 Task: Add Attachment from computer to Card Card0000000125 in Board Board0000000032 in Workspace WS0000000011 in Trello. Add Cover Purple to Card Card0000000125 in Board Board0000000032 in Workspace WS0000000011 in Trello. Add "Move Card To …" Button titled Button0000000125 to "top" of the list "To Do" to Card Card0000000125 in Board Board0000000032 in Workspace WS0000000011 in Trello. Add Description DS0000000125 to Card Card0000000125 in Board Board0000000032 in Workspace WS0000000011 in Trello. Add Comment CM0000000125 to Card Card0000000125 in Board Board0000000032 in Workspace WS0000000011 in Trello
Action: Mouse moved to (344, 255)
Screenshot: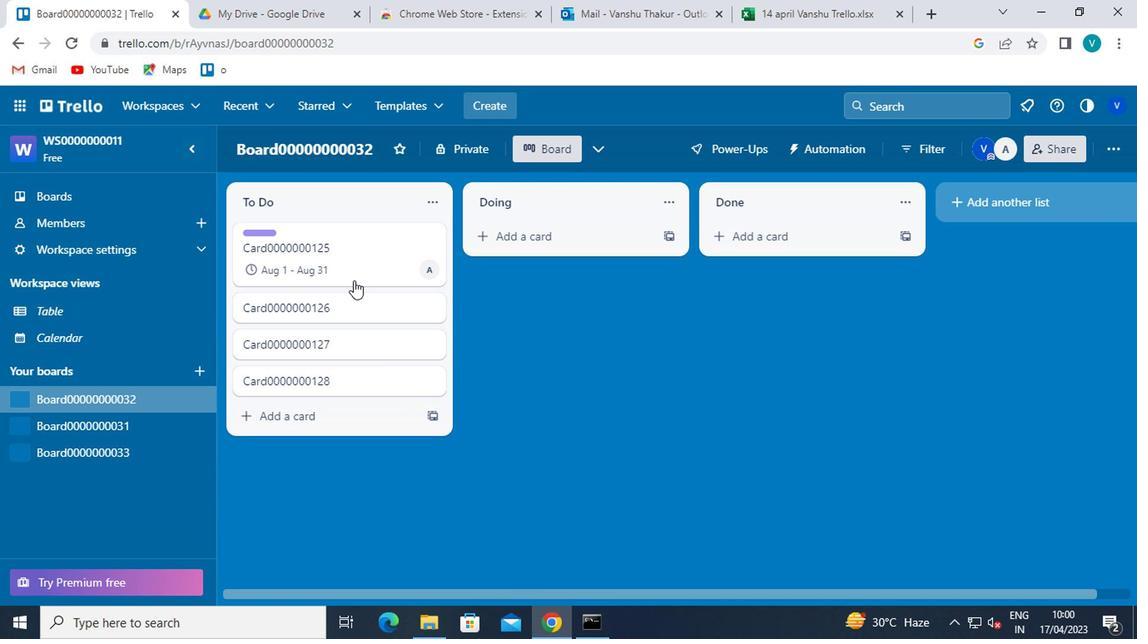 
Action: Mouse pressed left at (344, 255)
Screenshot: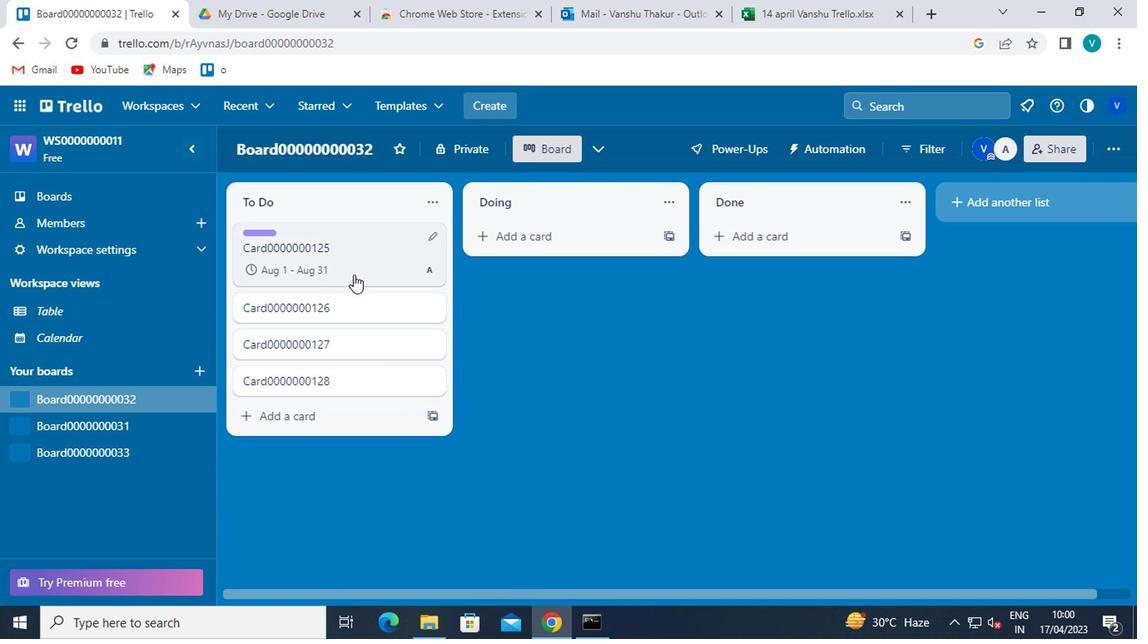 
Action: Mouse moved to (760, 424)
Screenshot: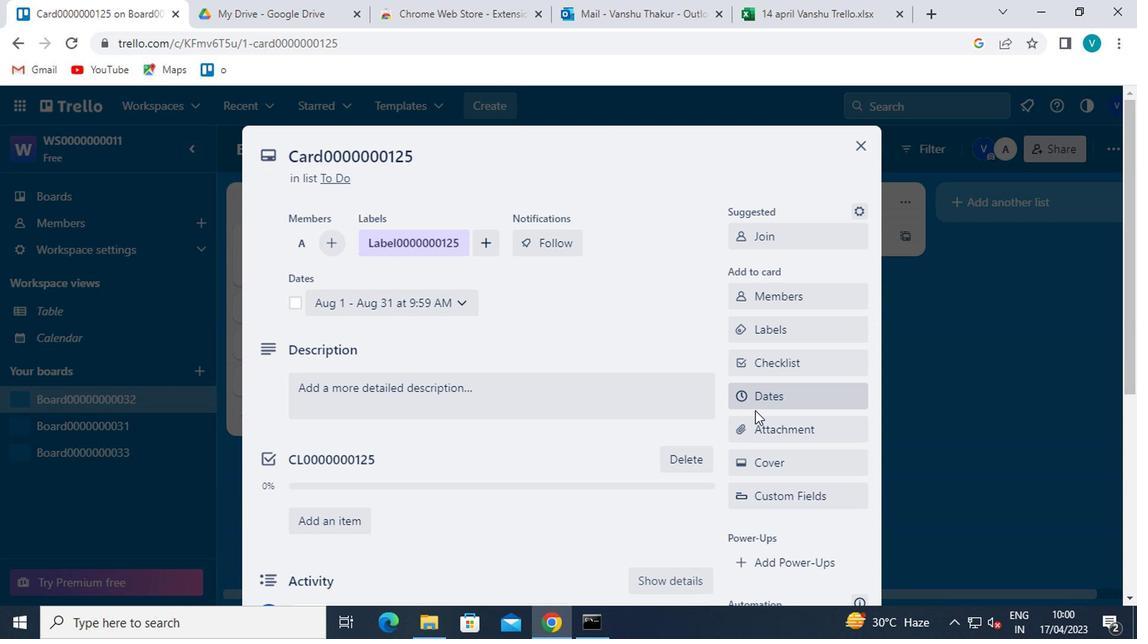 
Action: Mouse pressed left at (760, 424)
Screenshot: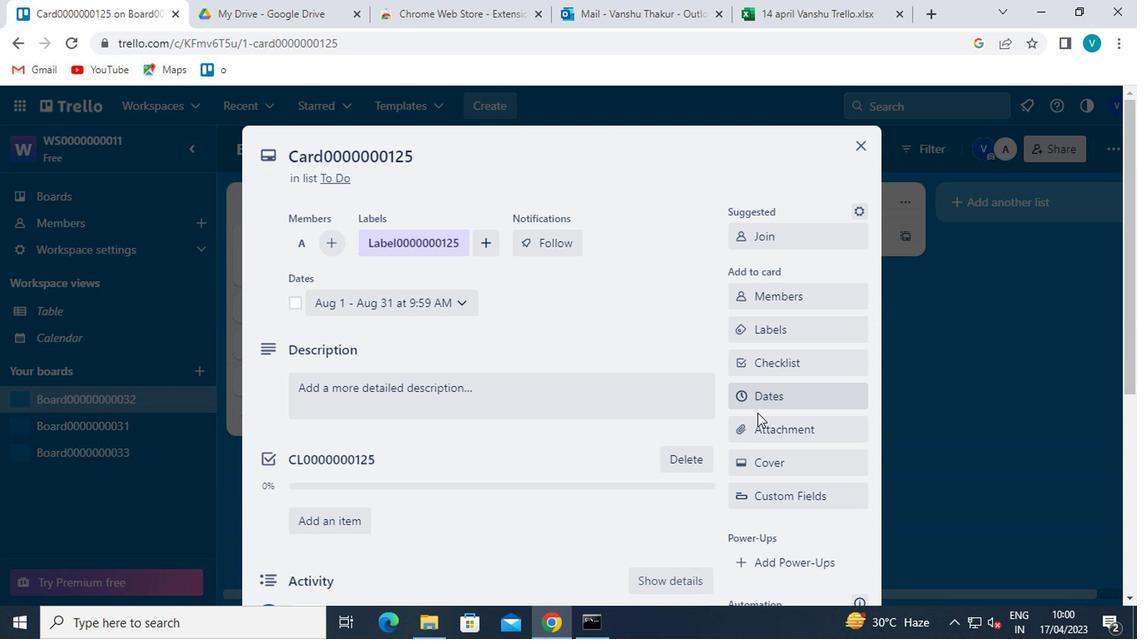 
Action: Mouse moved to (785, 177)
Screenshot: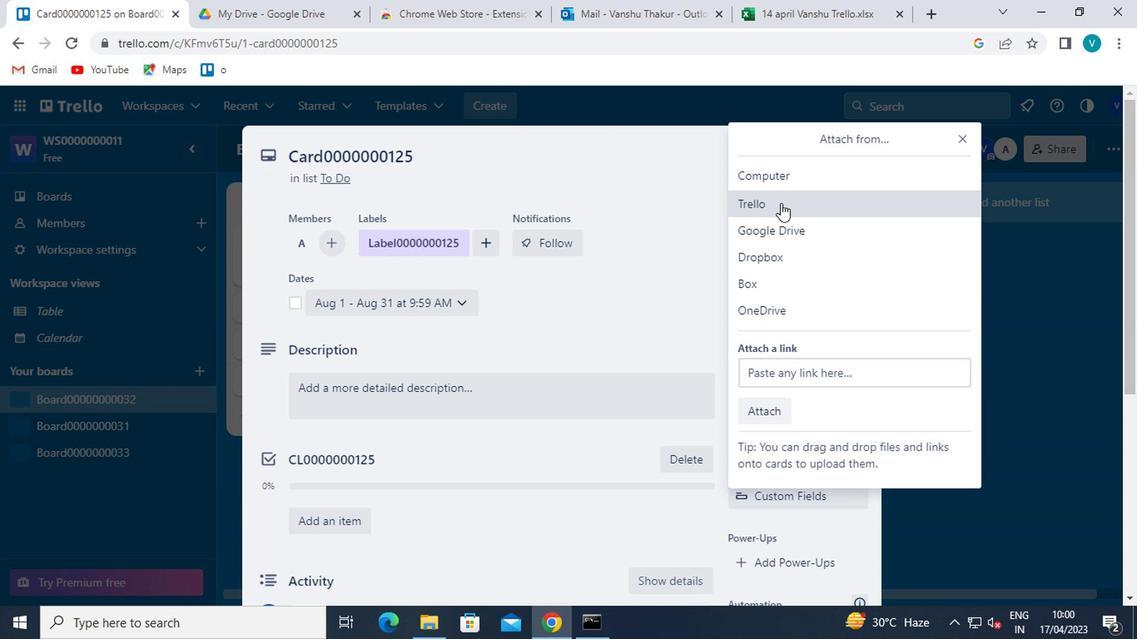 
Action: Mouse pressed left at (785, 177)
Screenshot: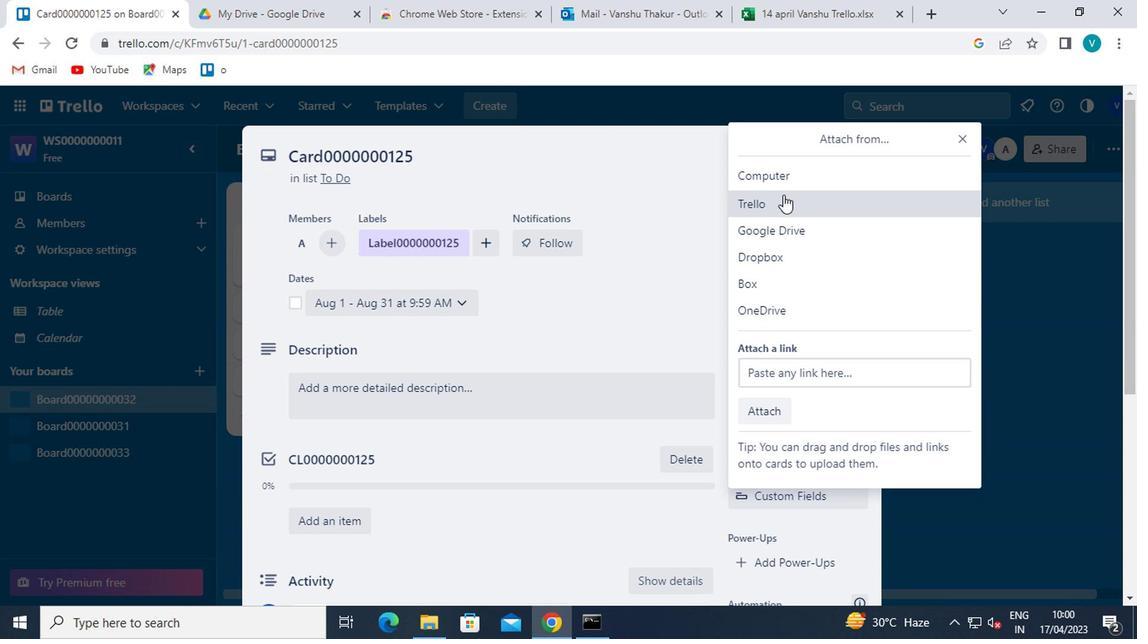 
Action: Mouse moved to (296, 196)
Screenshot: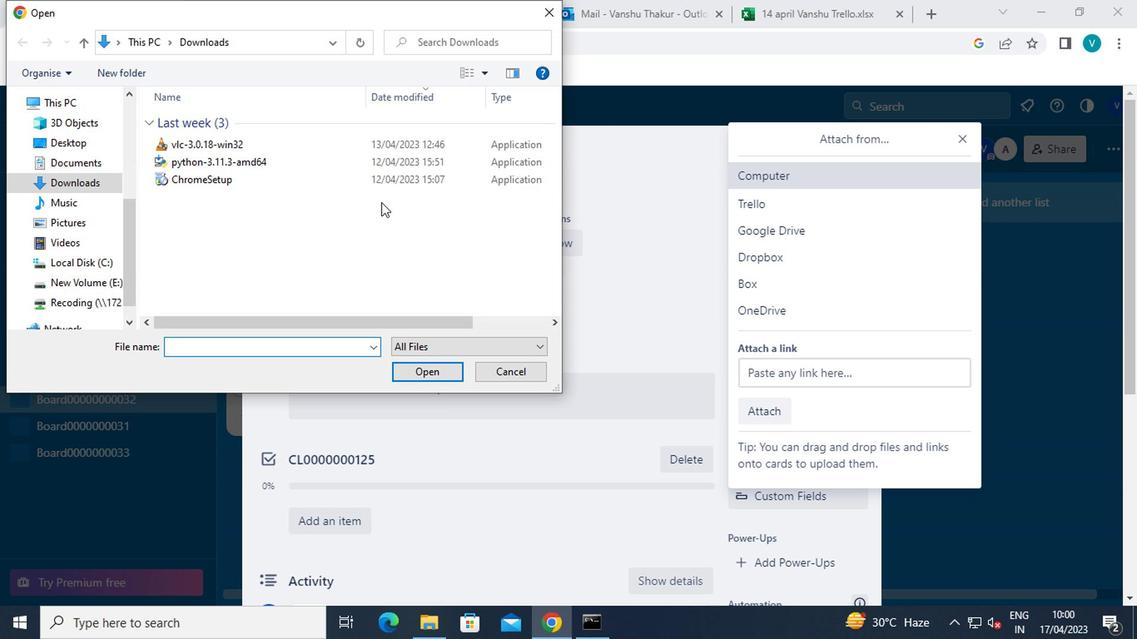 
Action: Mouse pressed left at (296, 196)
Screenshot: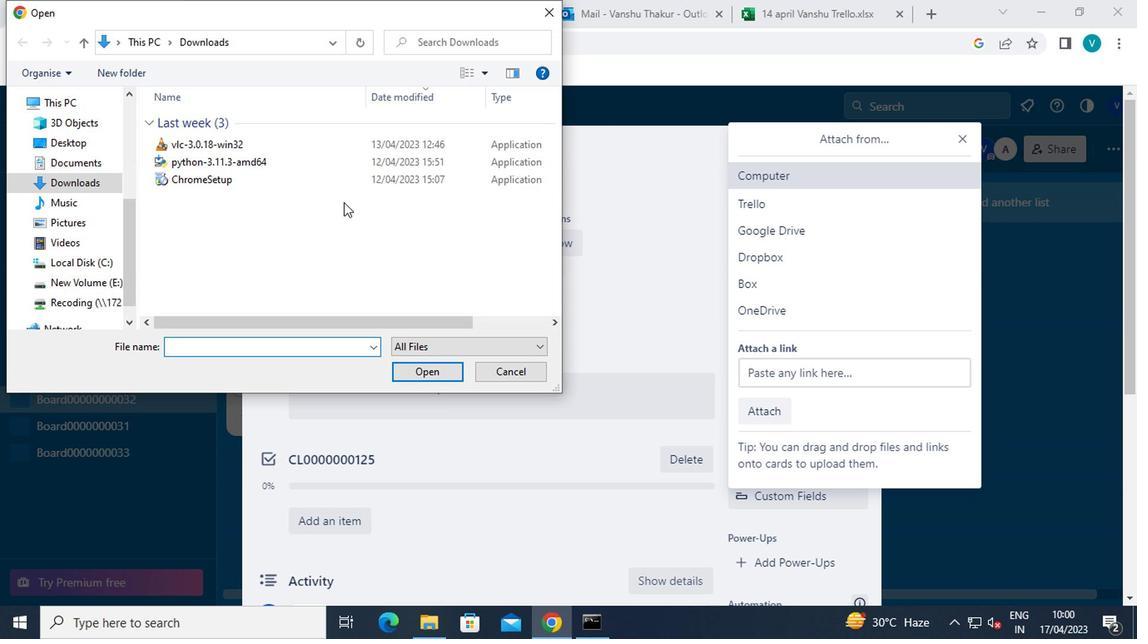
Action: Mouse moved to (295, 189)
Screenshot: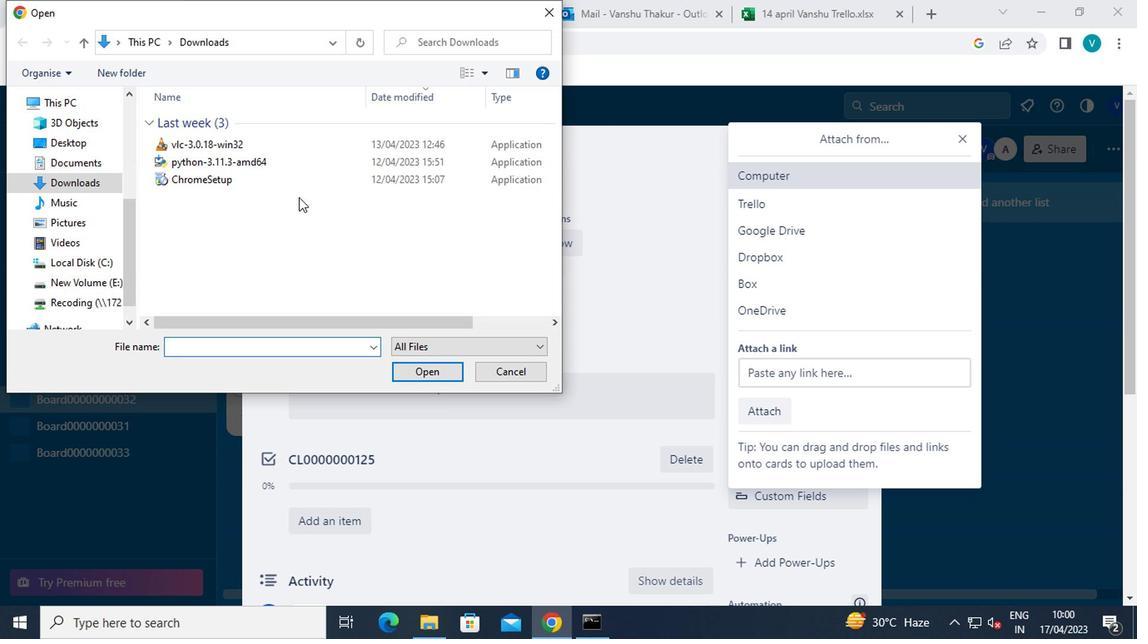 
Action: Mouse pressed left at (295, 189)
Screenshot: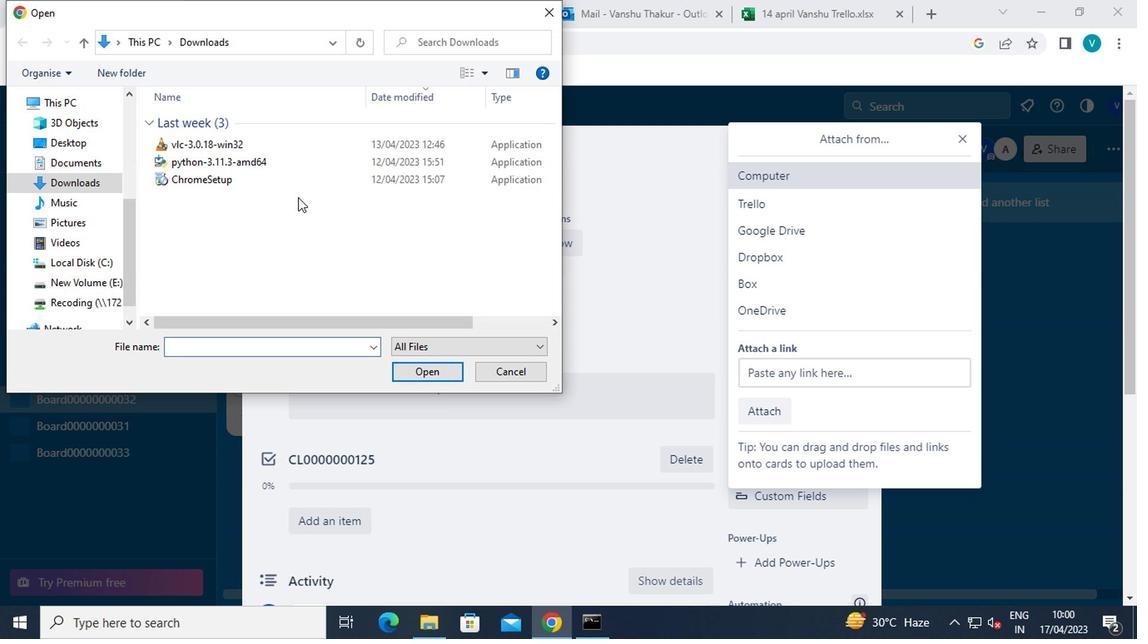 
Action: Mouse moved to (297, 184)
Screenshot: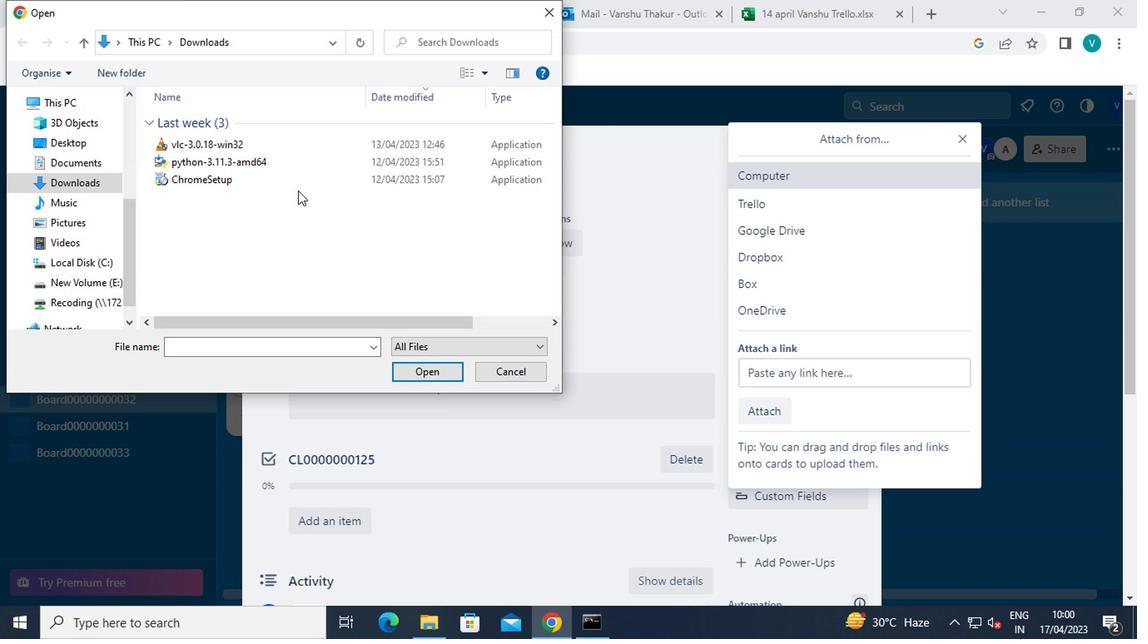 
Action: Mouse pressed left at (297, 184)
Screenshot: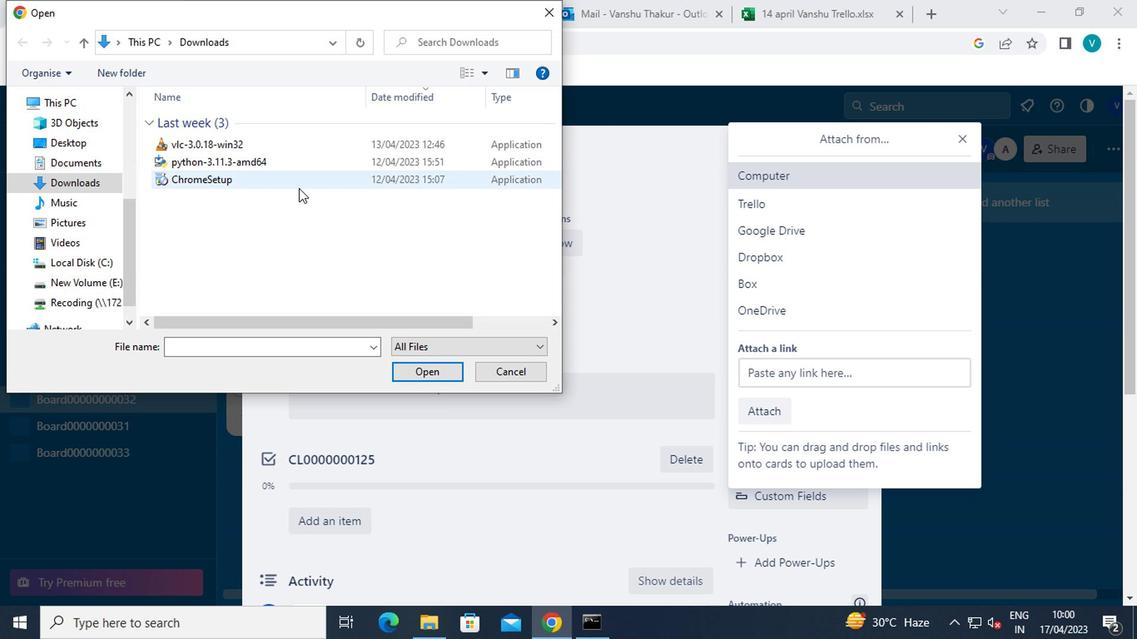 
Action: Mouse moved to (396, 372)
Screenshot: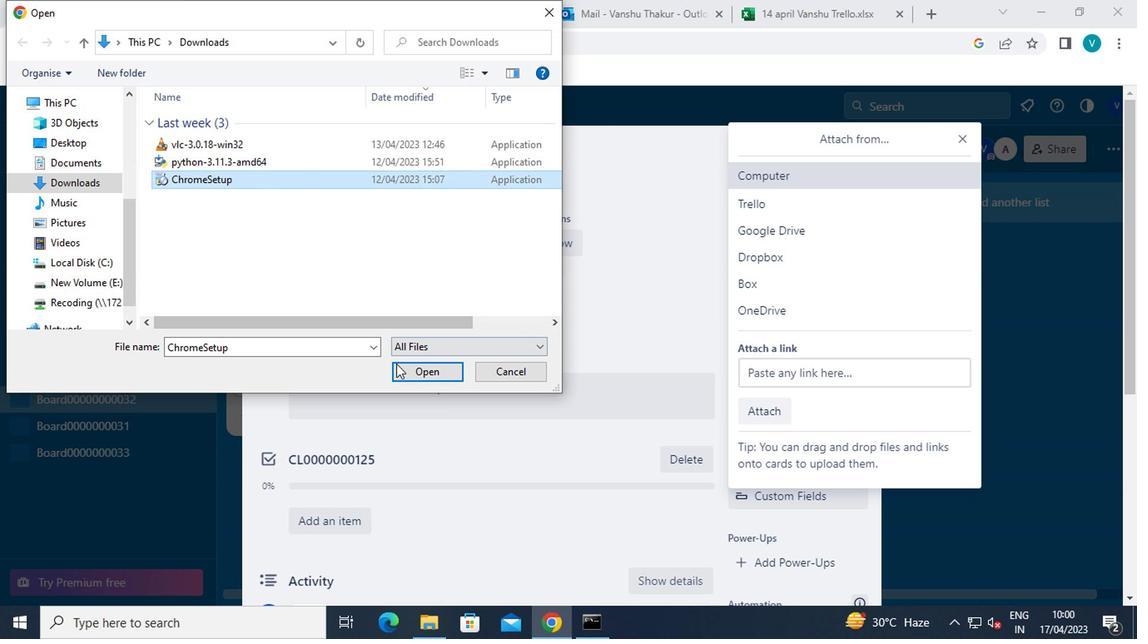 
Action: Mouse pressed left at (396, 372)
Screenshot: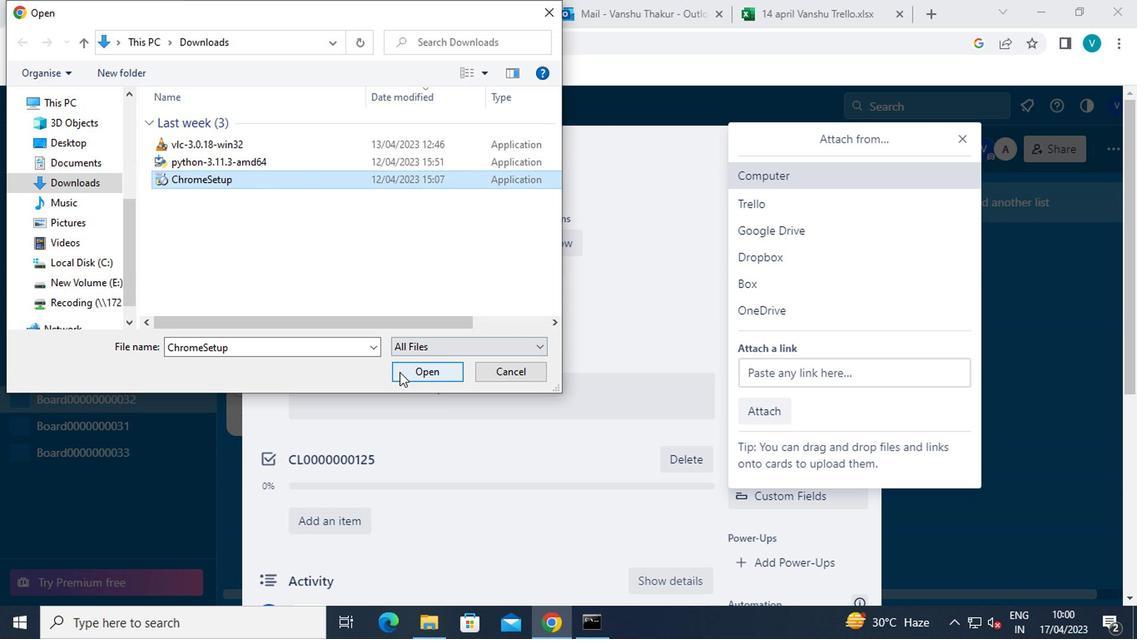 
Action: Mouse moved to (756, 458)
Screenshot: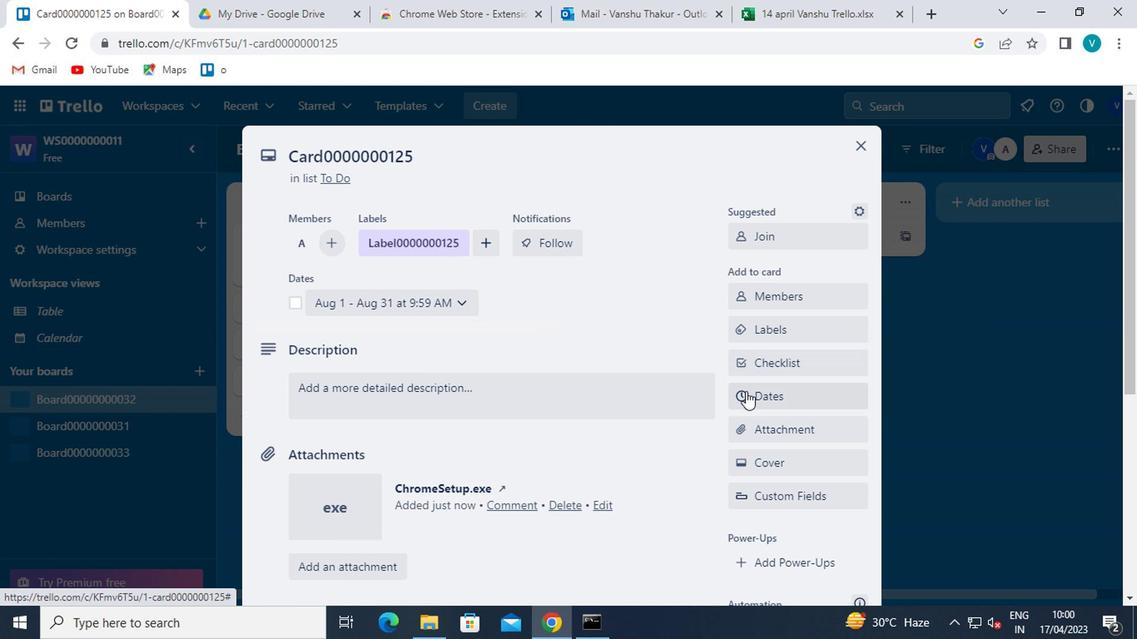 
Action: Mouse pressed left at (756, 458)
Screenshot: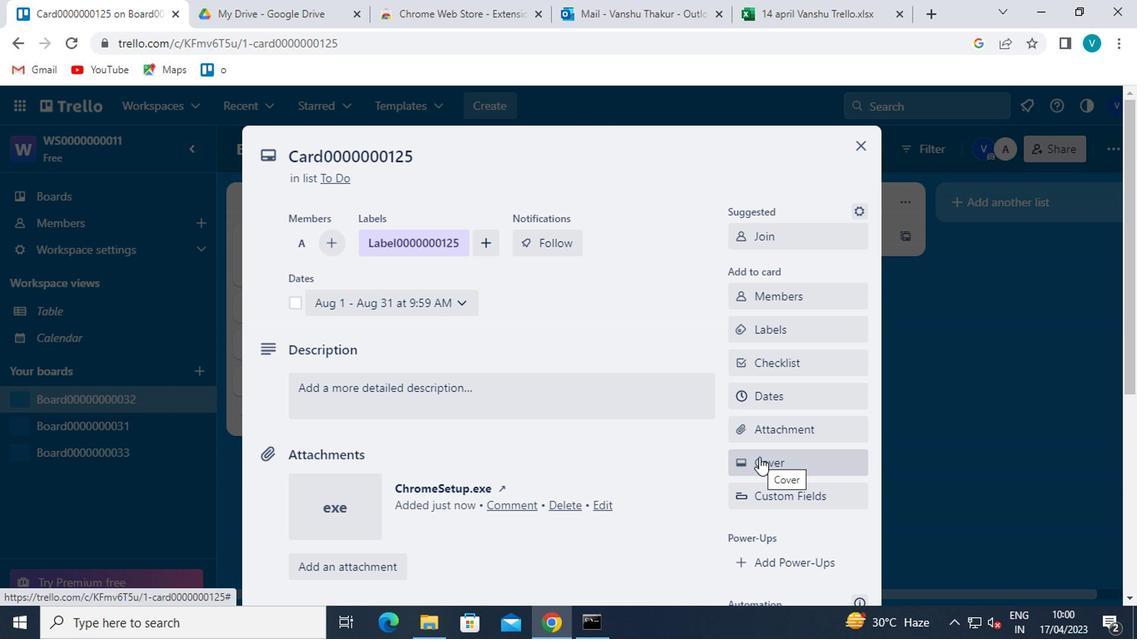 
Action: Mouse moved to (943, 293)
Screenshot: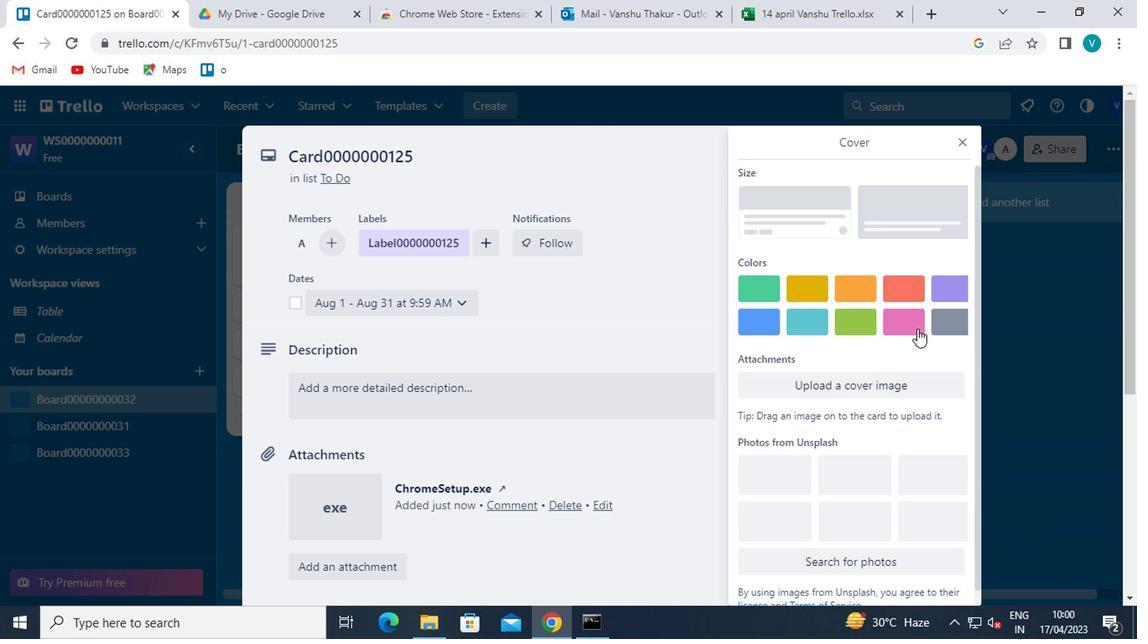 
Action: Mouse pressed left at (943, 293)
Screenshot: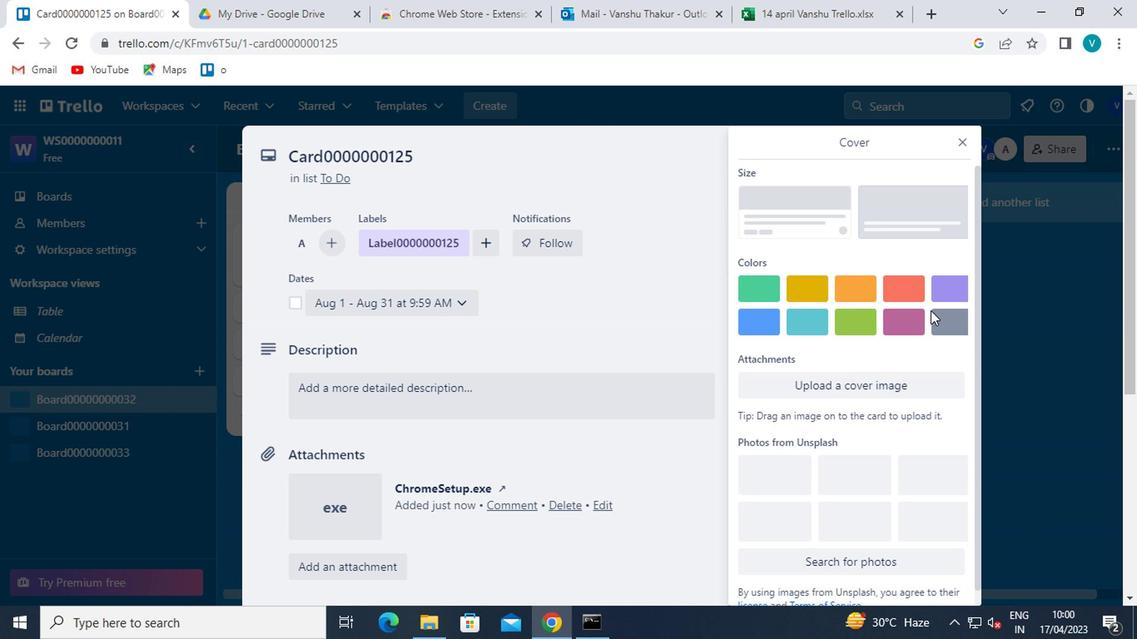 
Action: Mouse moved to (964, 141)
Screenshot: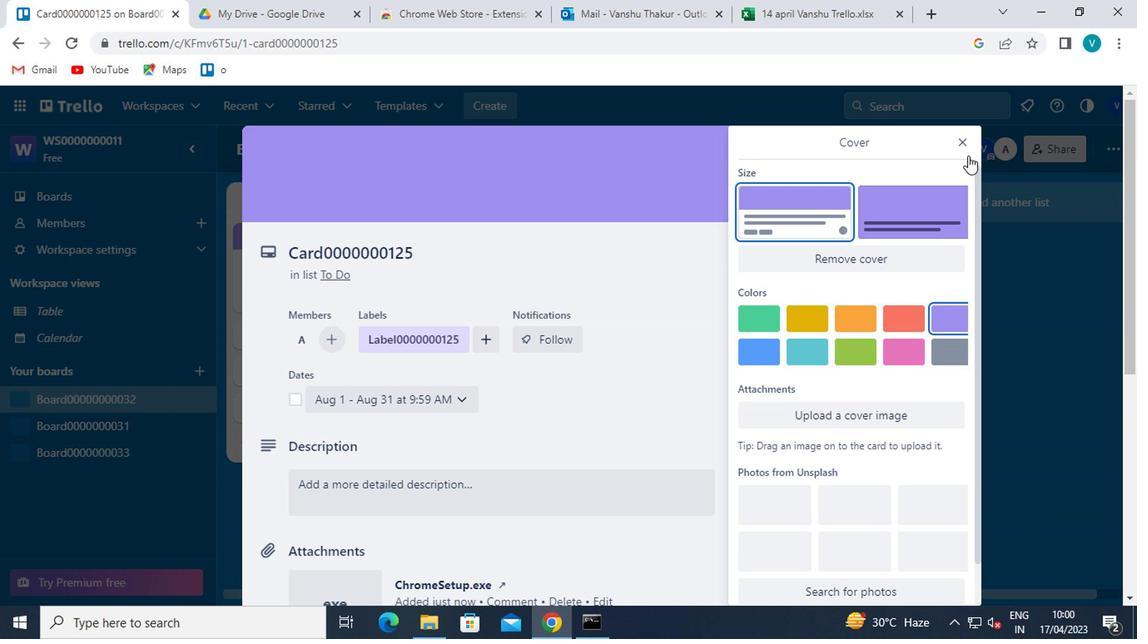 
Action: Mouse pressed left at (964, 141)
Screenshot: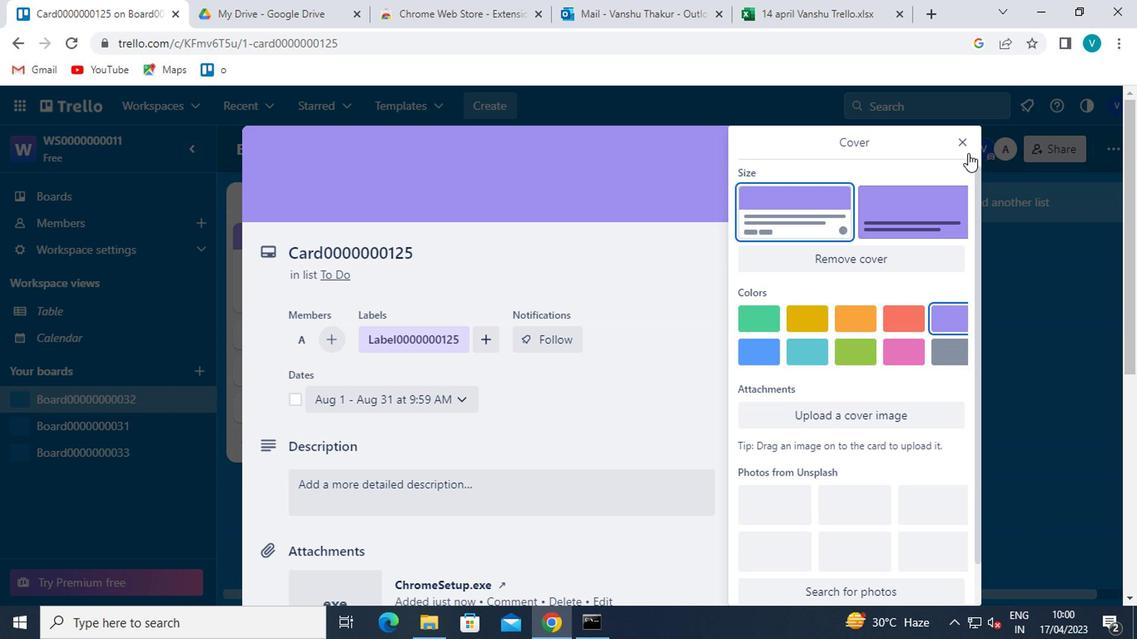 
Action: Mouse moved to (793, 508)
Screenshot: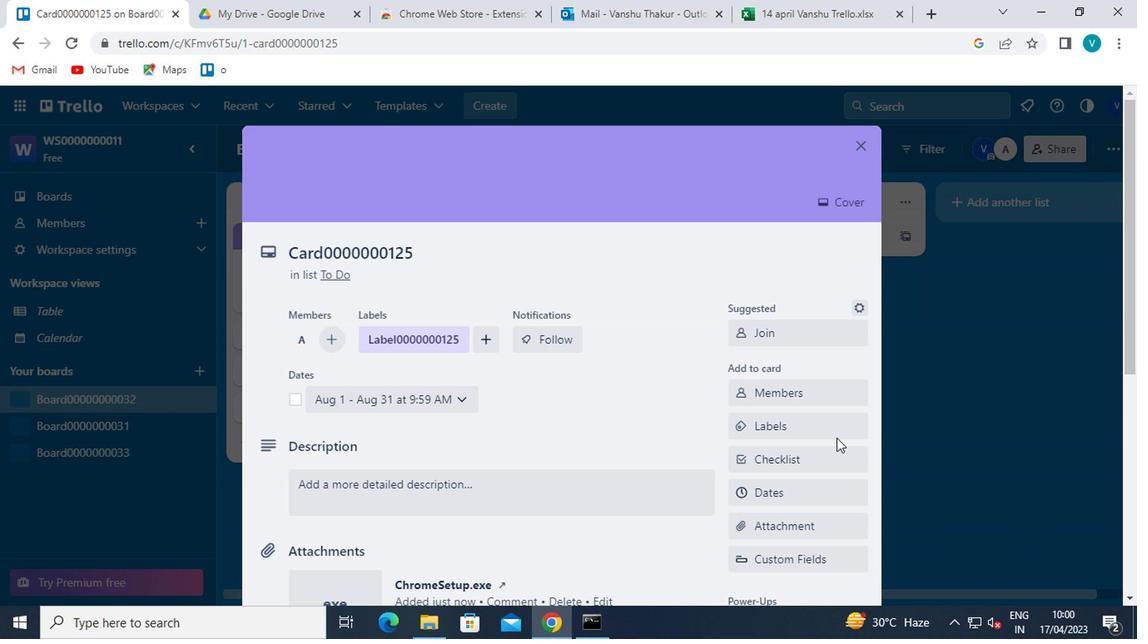 
Action: Mouse scrolled (793, 507) with delta (0, -1)
Screenshot: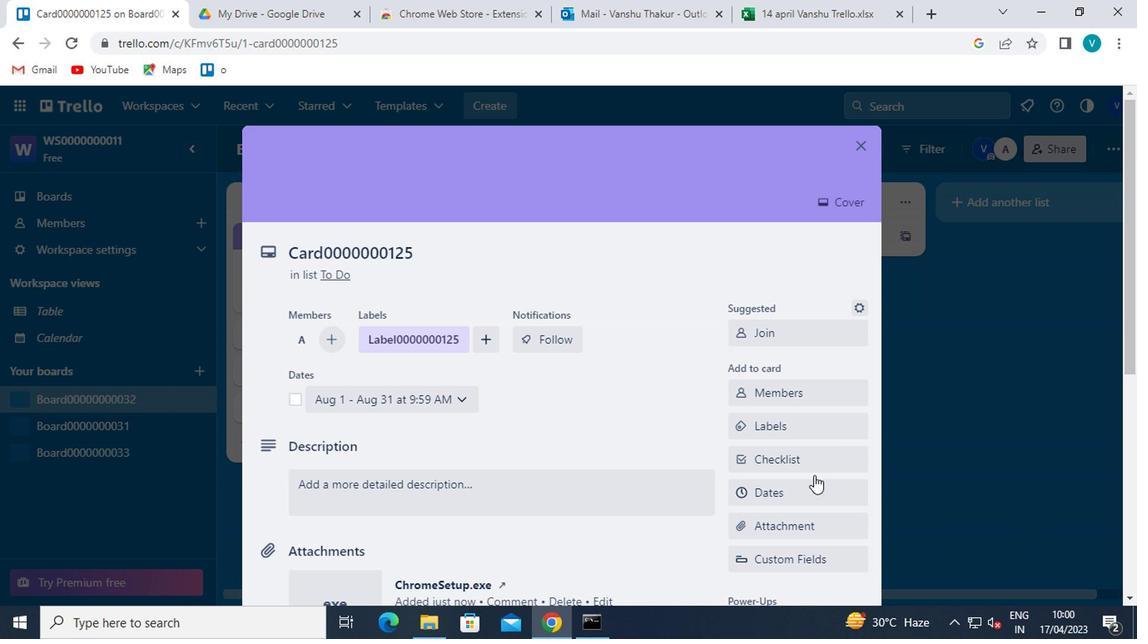 
Action: Mouse scrolled (793, 507) with delta (0, -1)
Screenshot: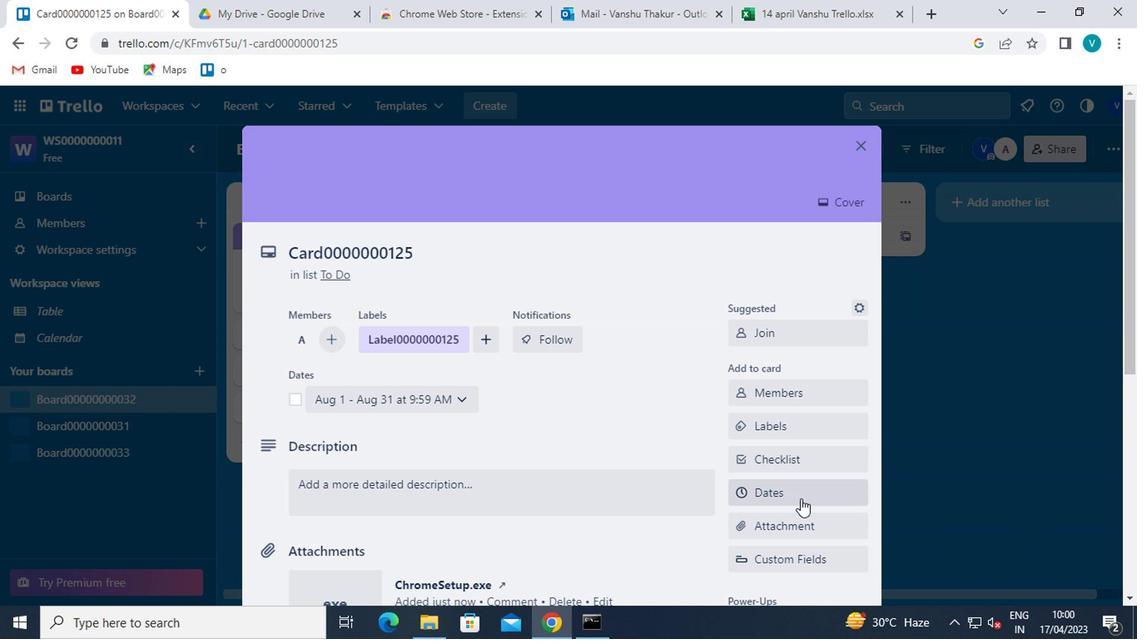 
Action: Mouse scrolled (793, 507) with delta (0, -1)
Screenshot: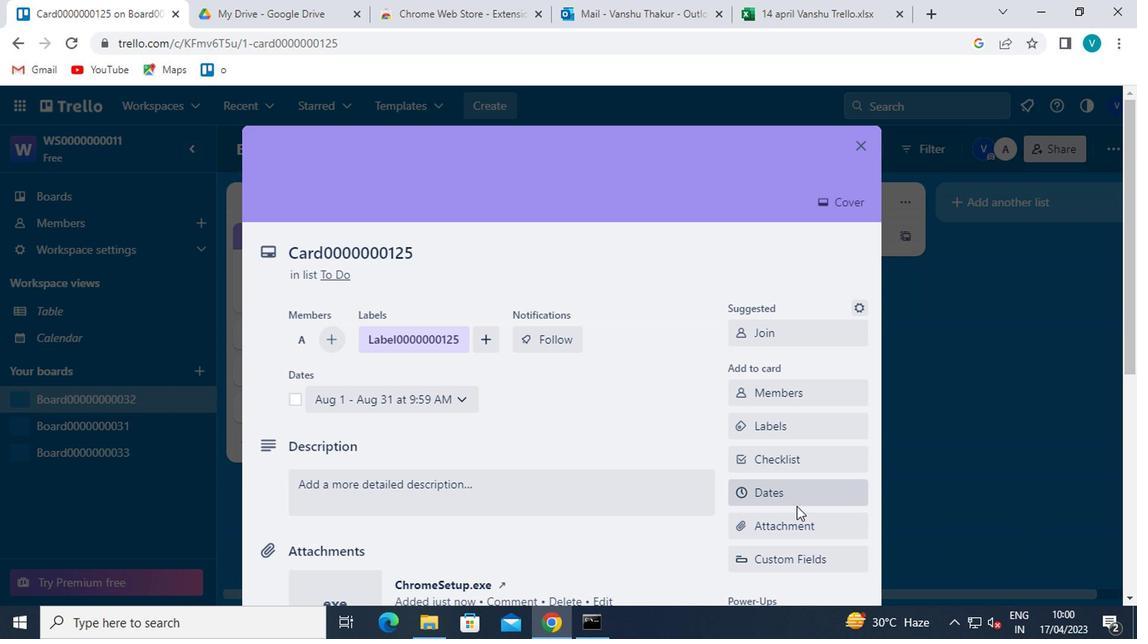 
Action: Mouse moved to (791, 453)
Screenshot: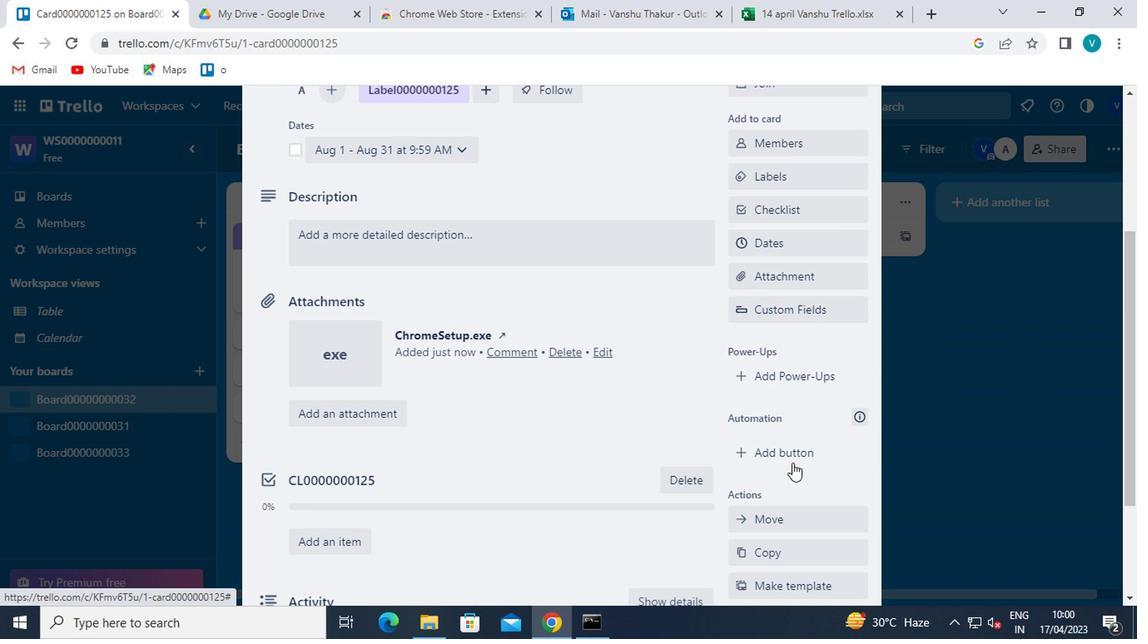 
Action: Mouse pressed left at (791, 453)
Screenshot: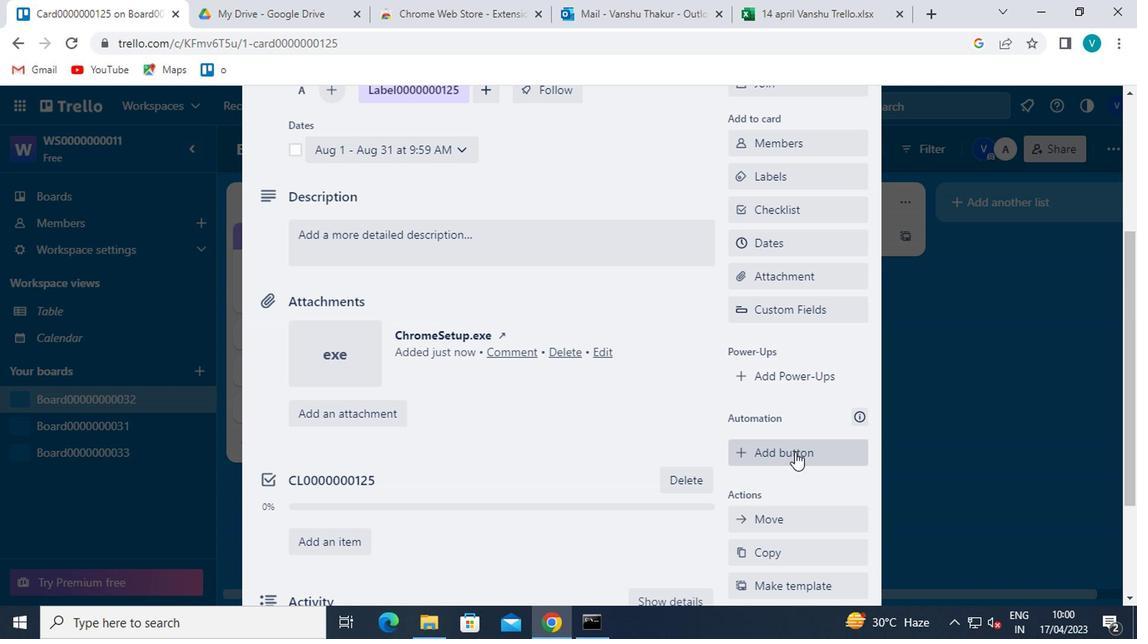 
Action: Mouse moved to (820, 211)
Screenshot: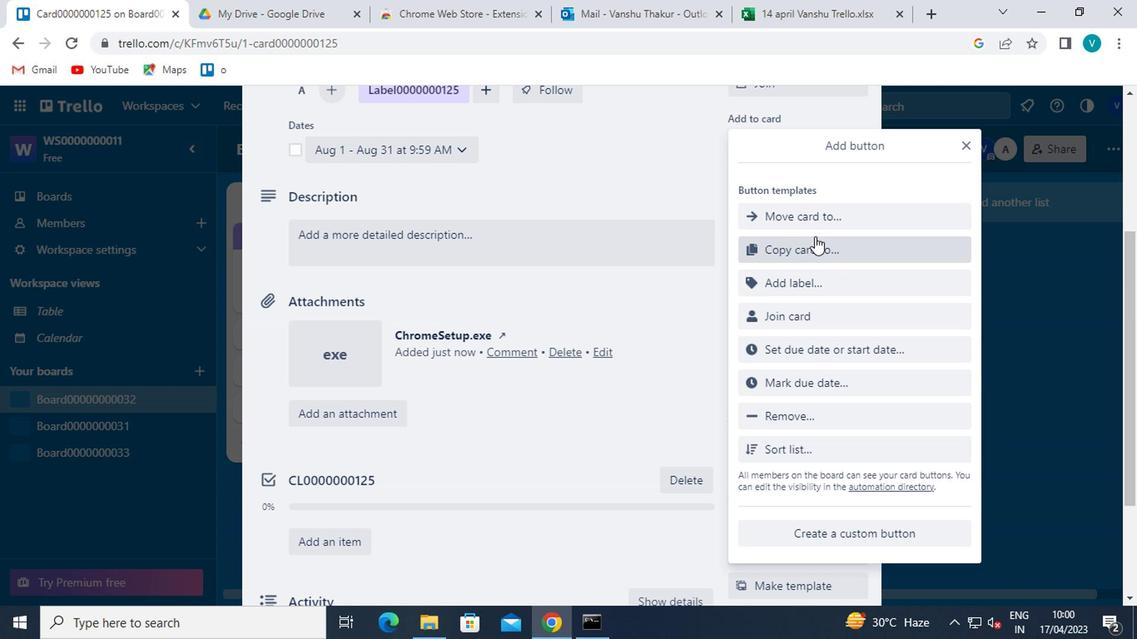 
Action: Mouse pressed left at (820, 211)
Screenshot: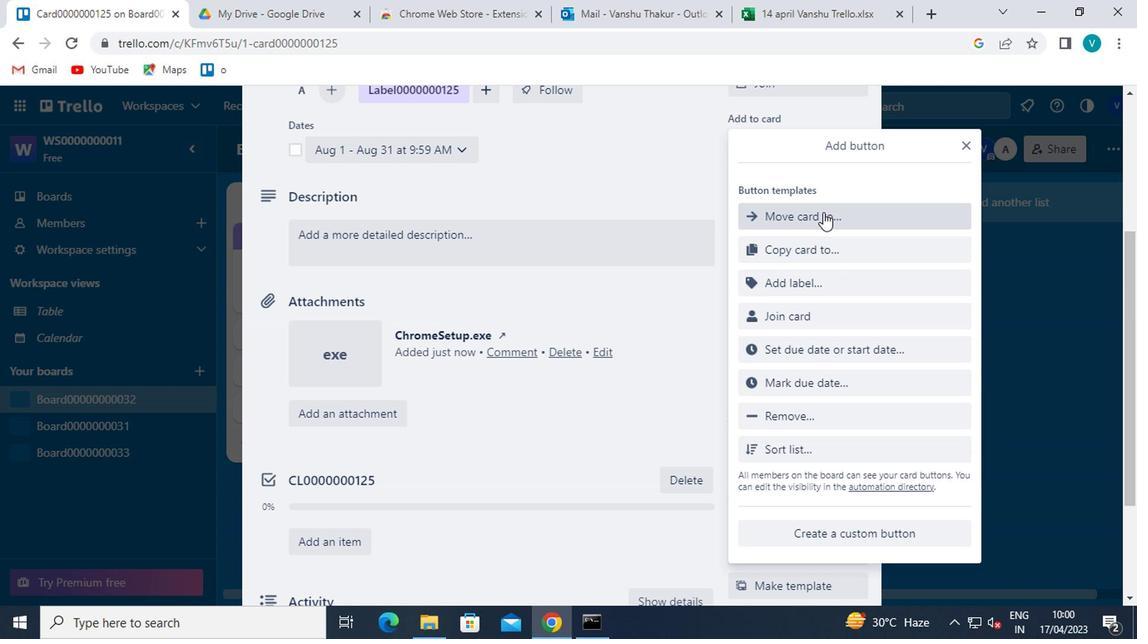 
Action: Mouse pressed left at (820, 211)
Screenshot: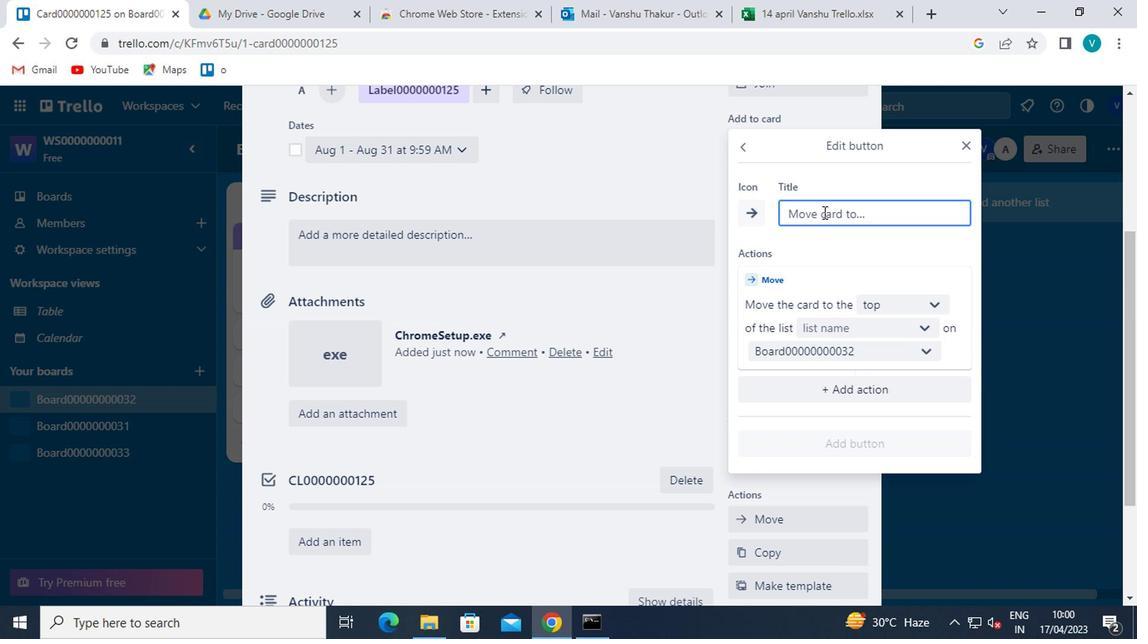 
Action: Key pressed <Key.shift>BUTTON0000000125
Screenshot: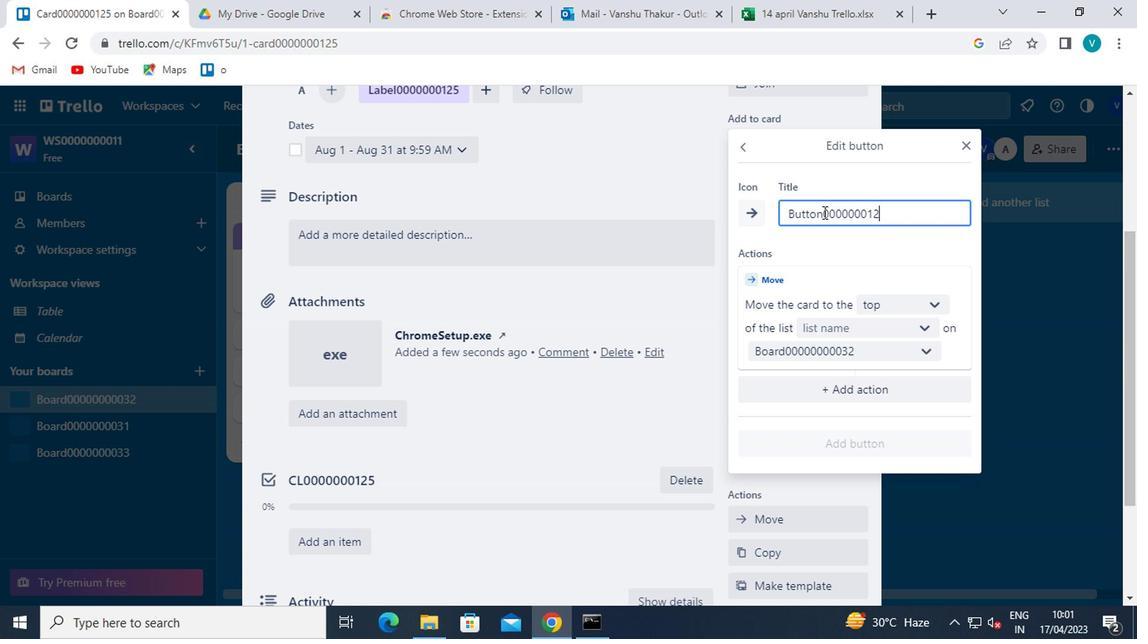 
Action: Mouse moved to (886, 301)
Screenshot: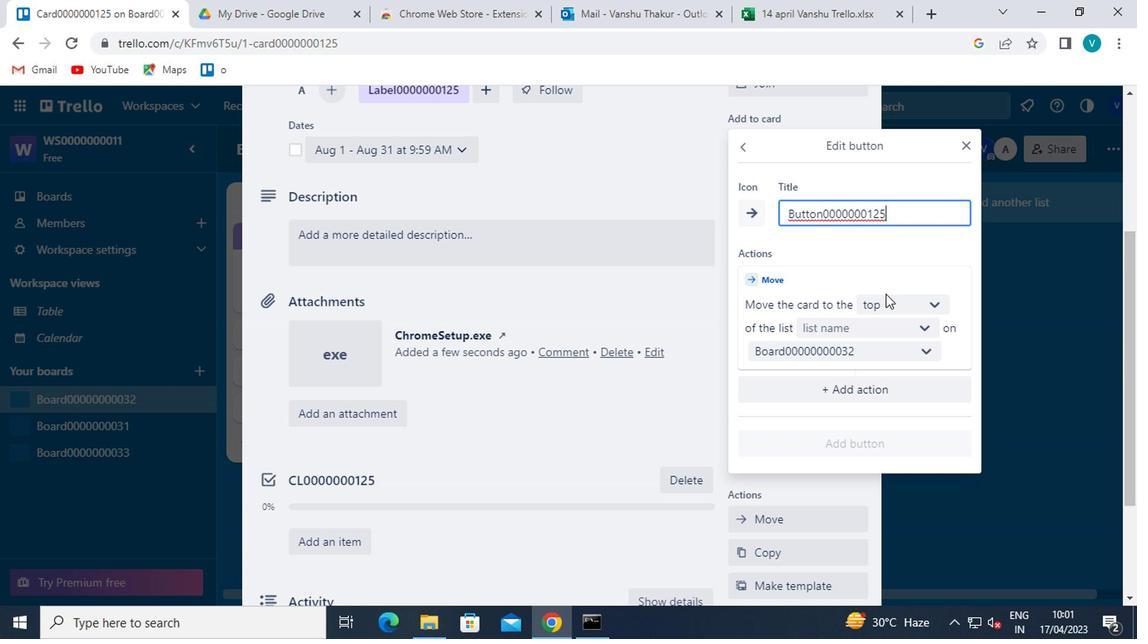 
Action: Mouse pressed left at (886, 301)
Screenshot: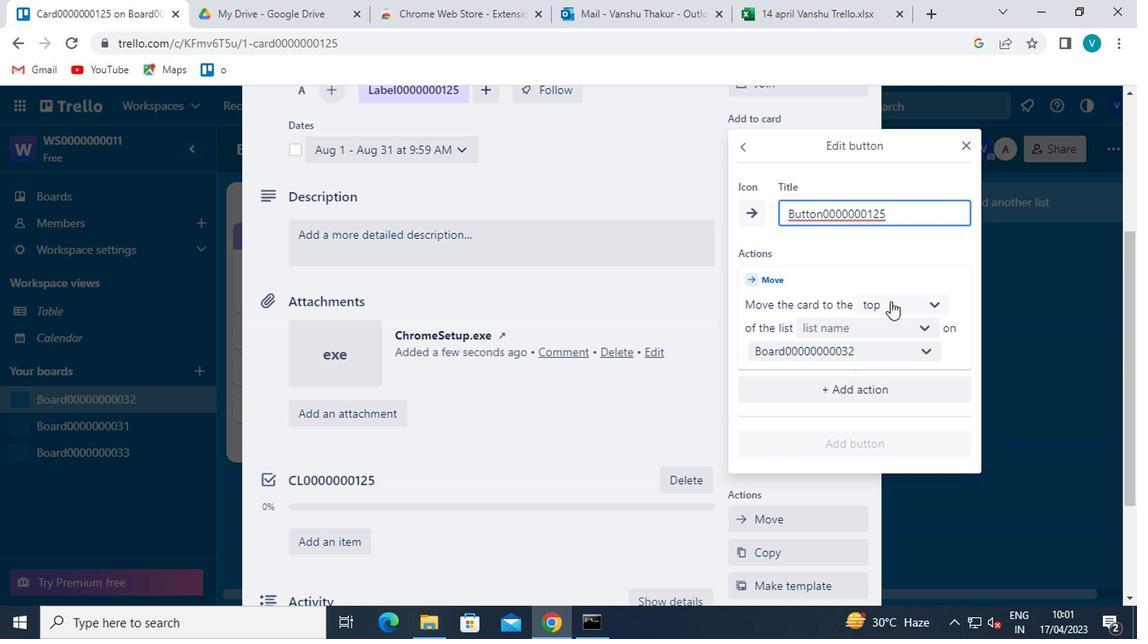 
Action: Mouse moved to (884, 331)
Screenshot: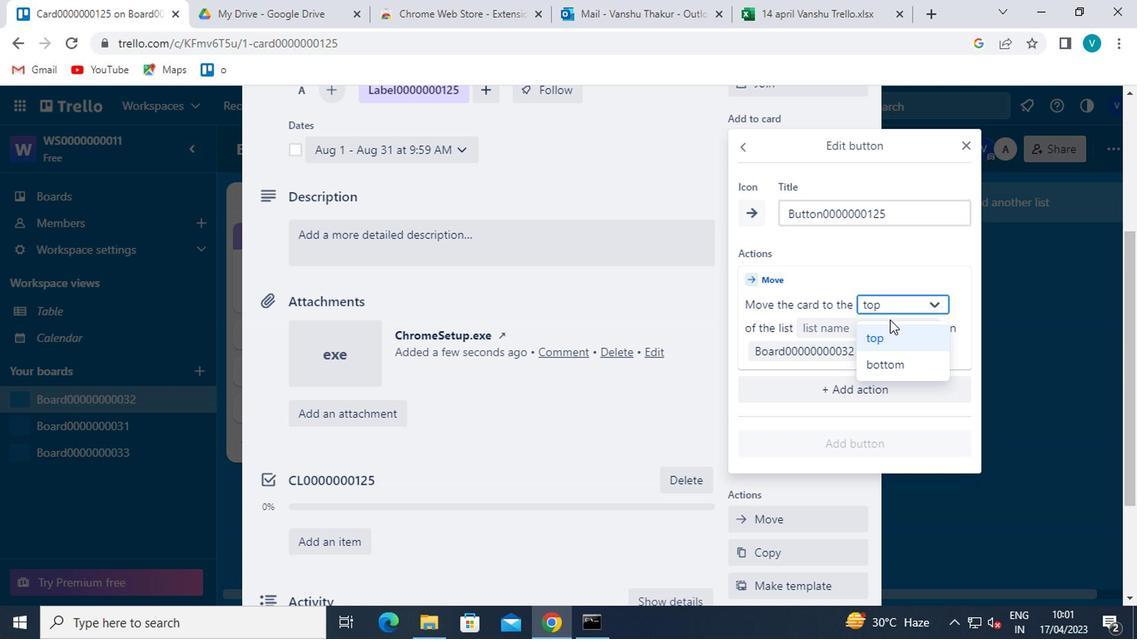 
Action: Mouse pressed left at (884, 331)
Screenshot: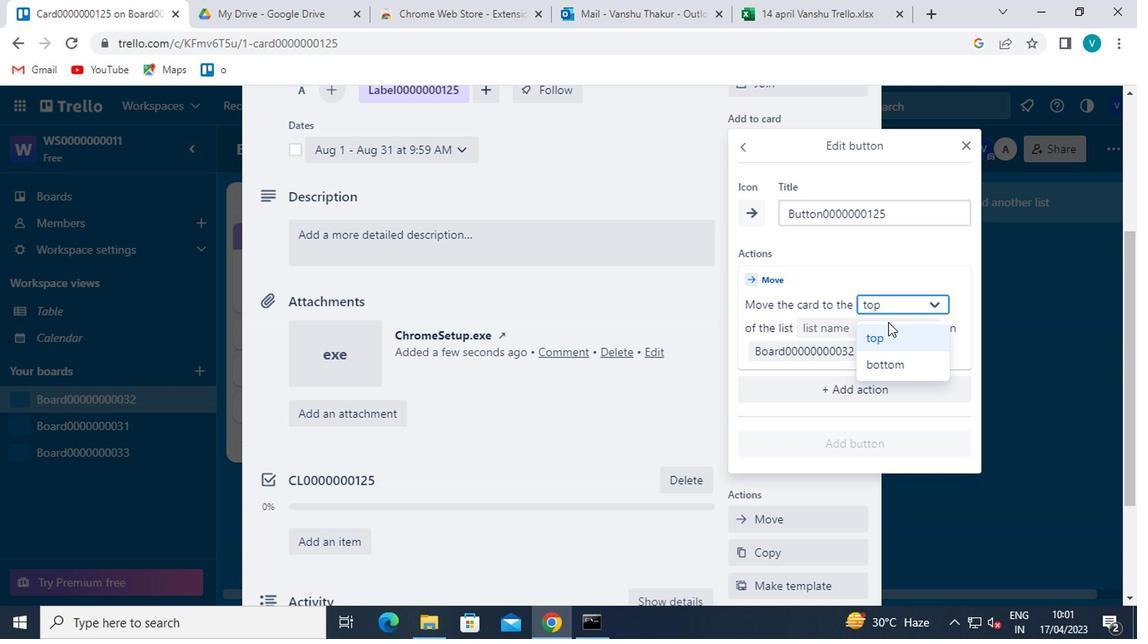 
Action: Mouse moved to (886, 330)
Screenshot: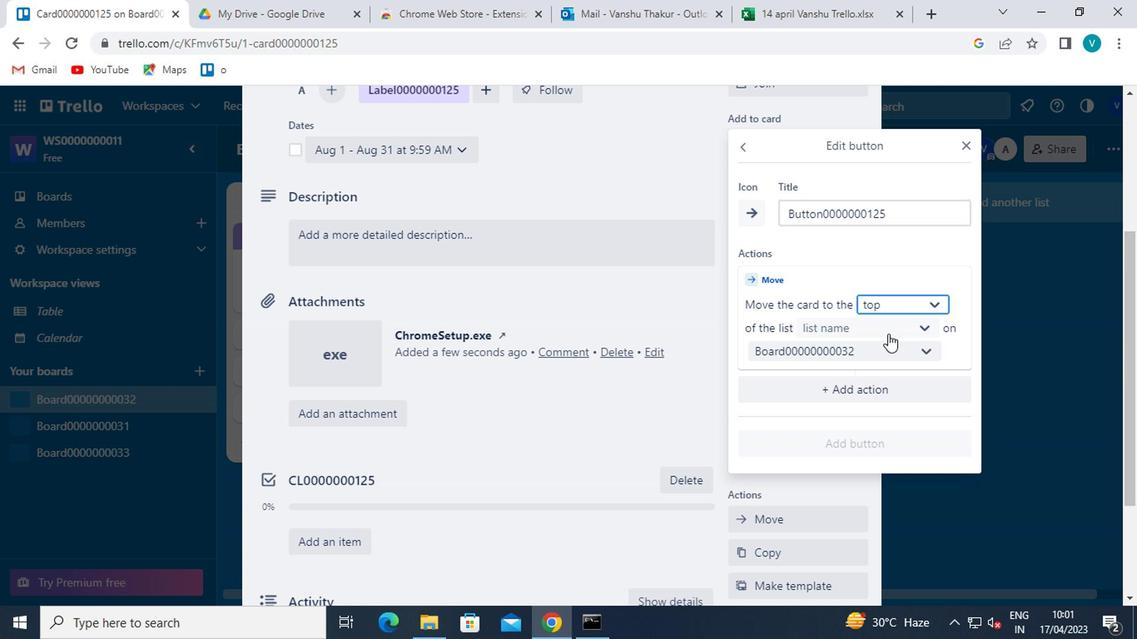 
Action: Mouse pressed left at (886, 330)
Screenshot: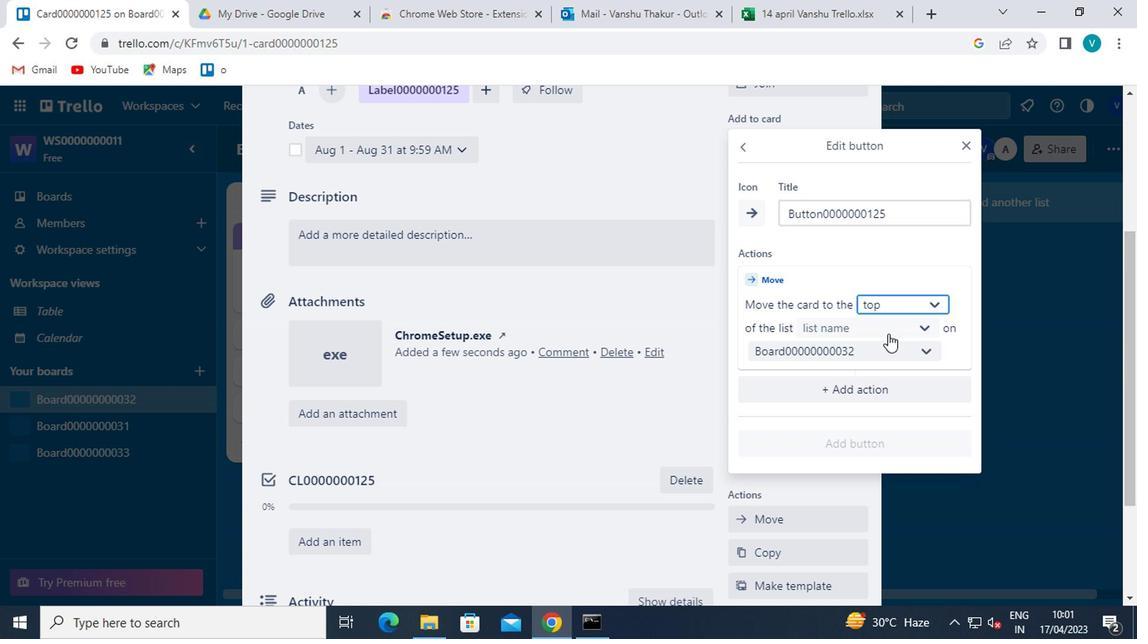 
Action: Mouse moved to (878, 360)
Screenshot: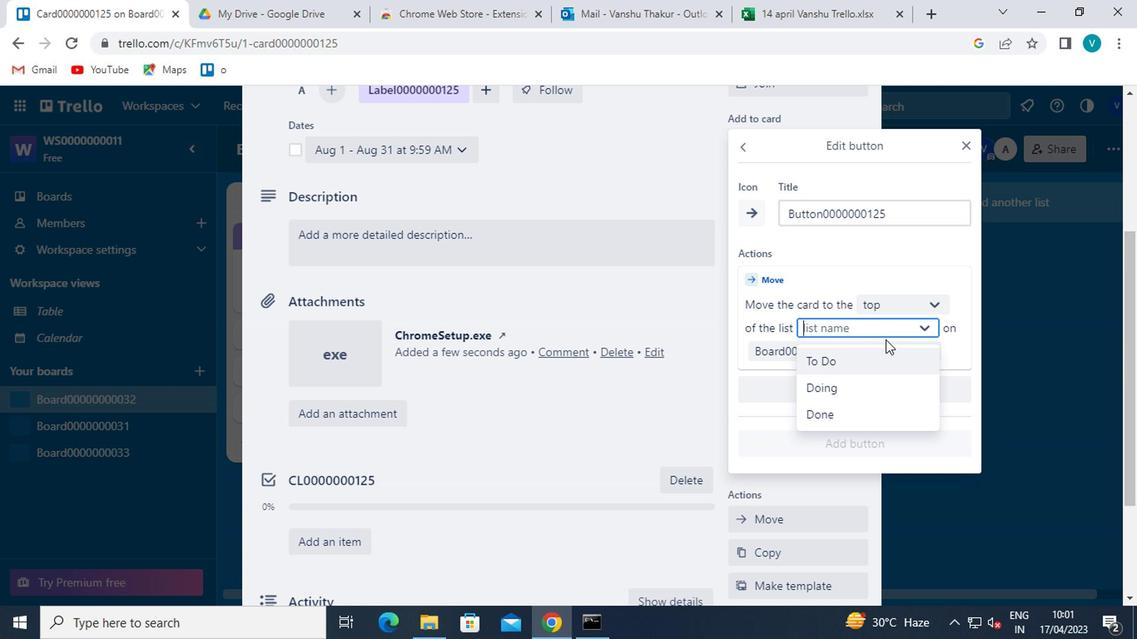 
Action: Mouse pressed left at (878, 360)
Screenshot: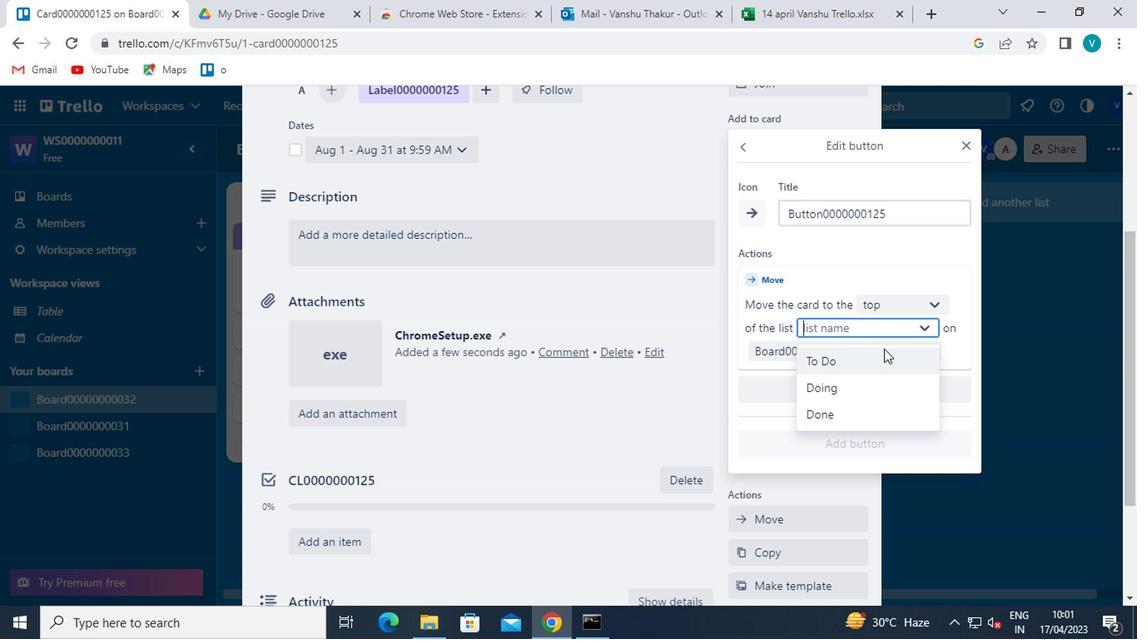 
Action: Mouse moved to (825, 436)
Screenshot: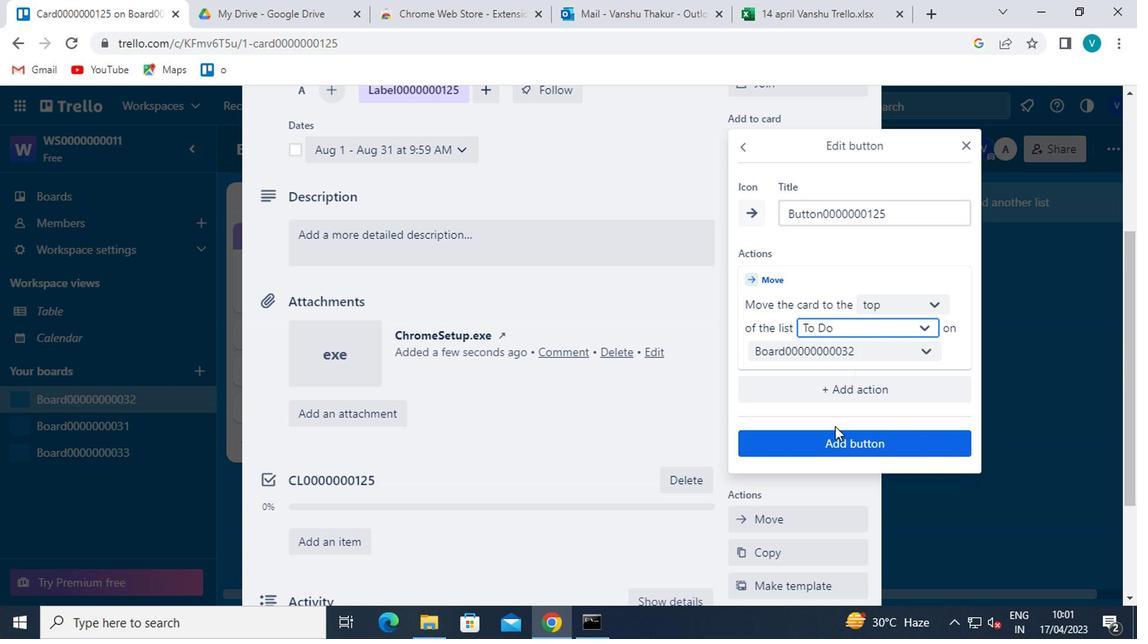 
Action: Mouse pressed left at (825, 436)
Screenshot: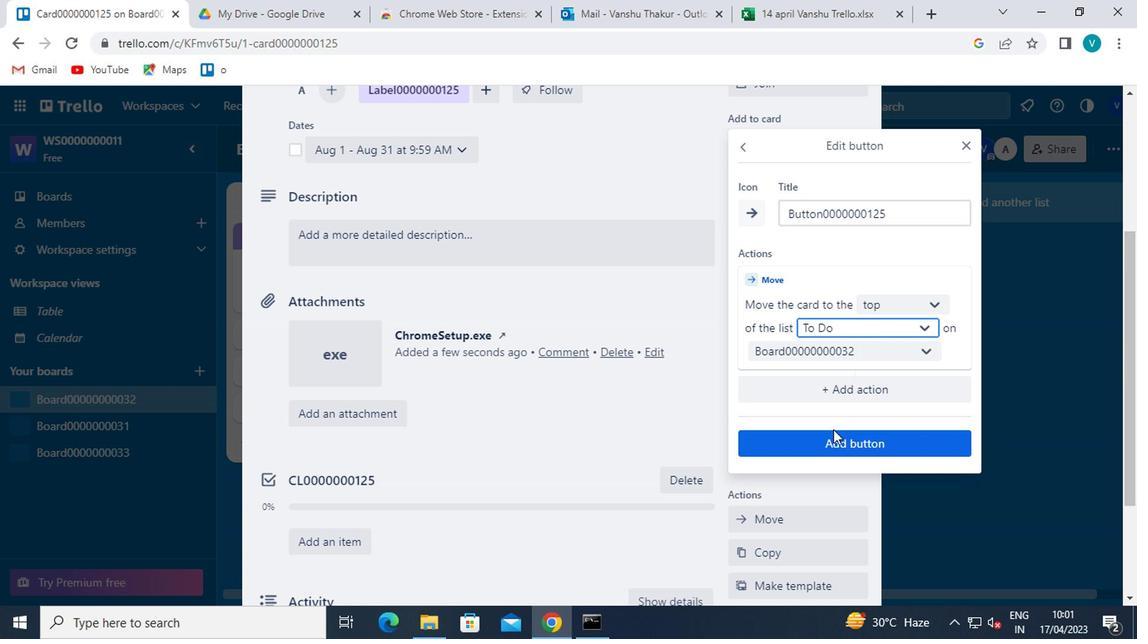 
Action: Mouse moved to (450, 219)
Screenshot: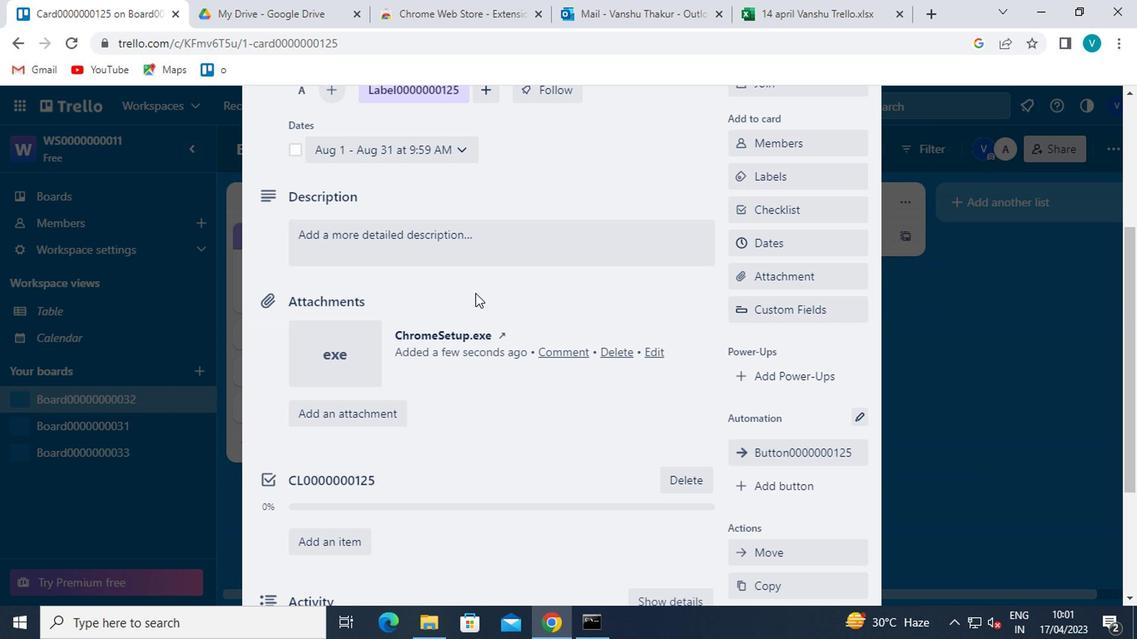
Action: Mouse pressed left at (450, 219)
Screenshot: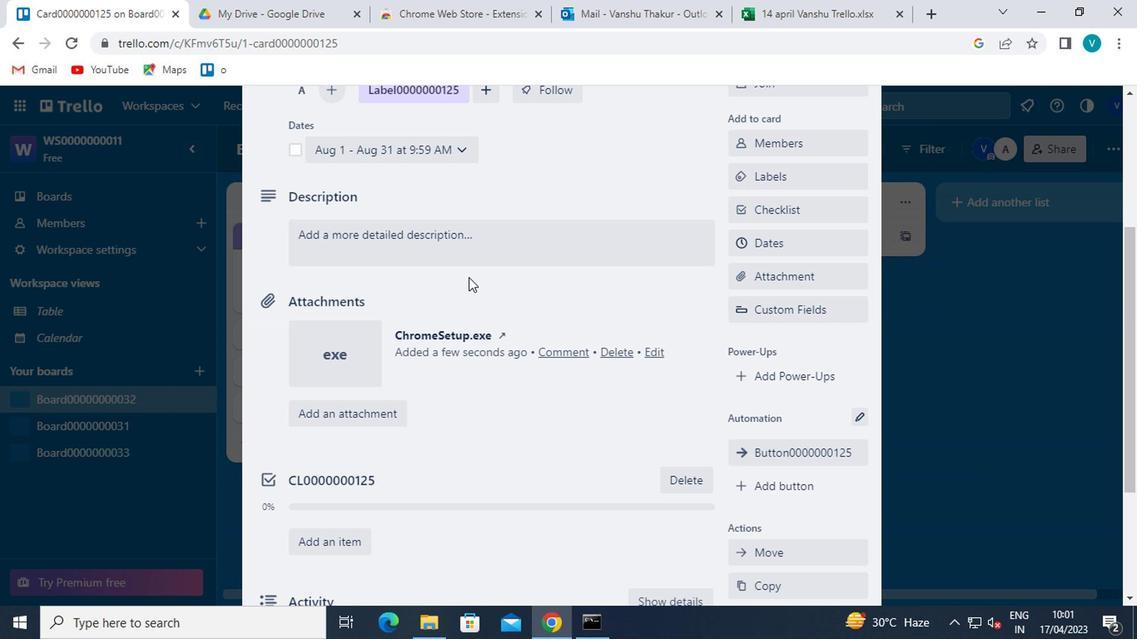 
Action: Key pressed <Key.shift>DS0000000125
Screenshot: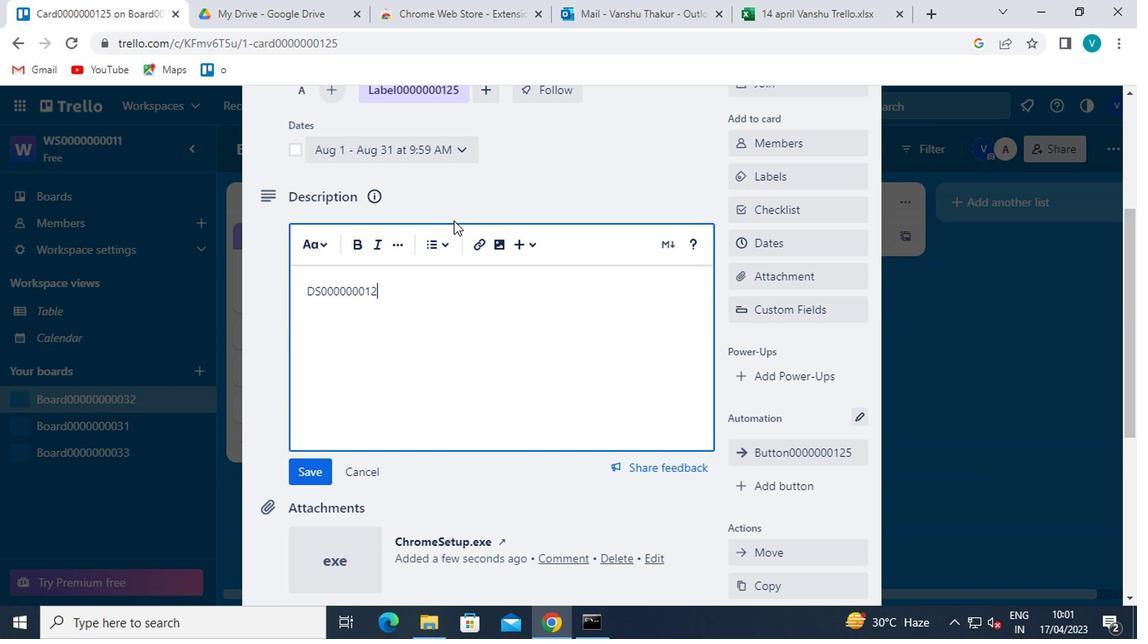 
Action: Mouse moved to (307, 473)
Screenshot: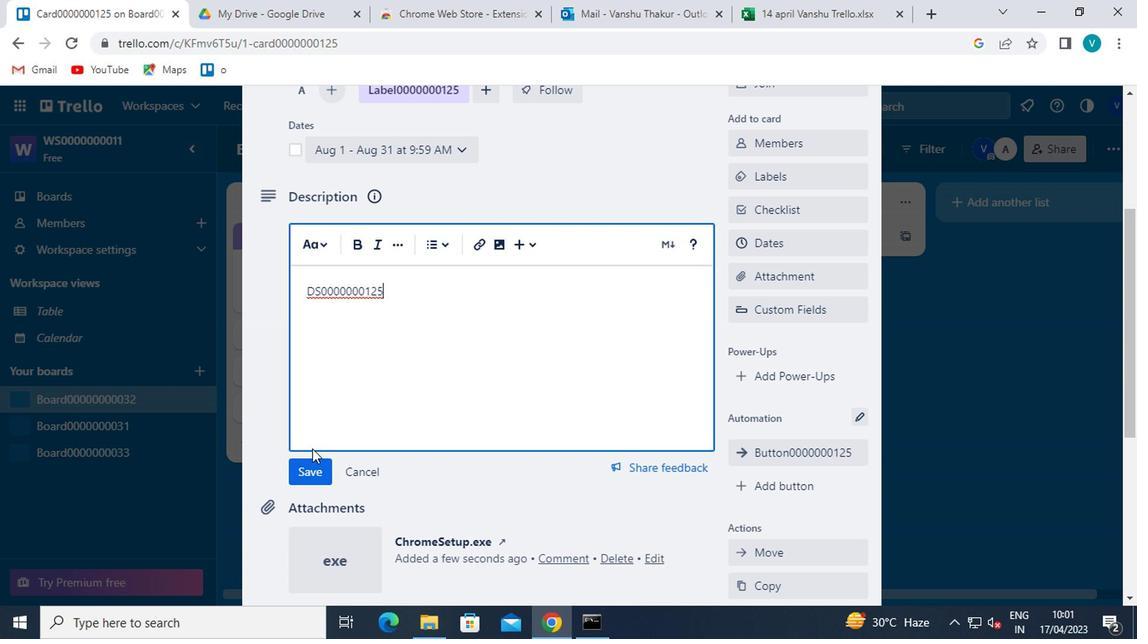 
Action: Mouse pressed left at (307, 473)
Screenshot: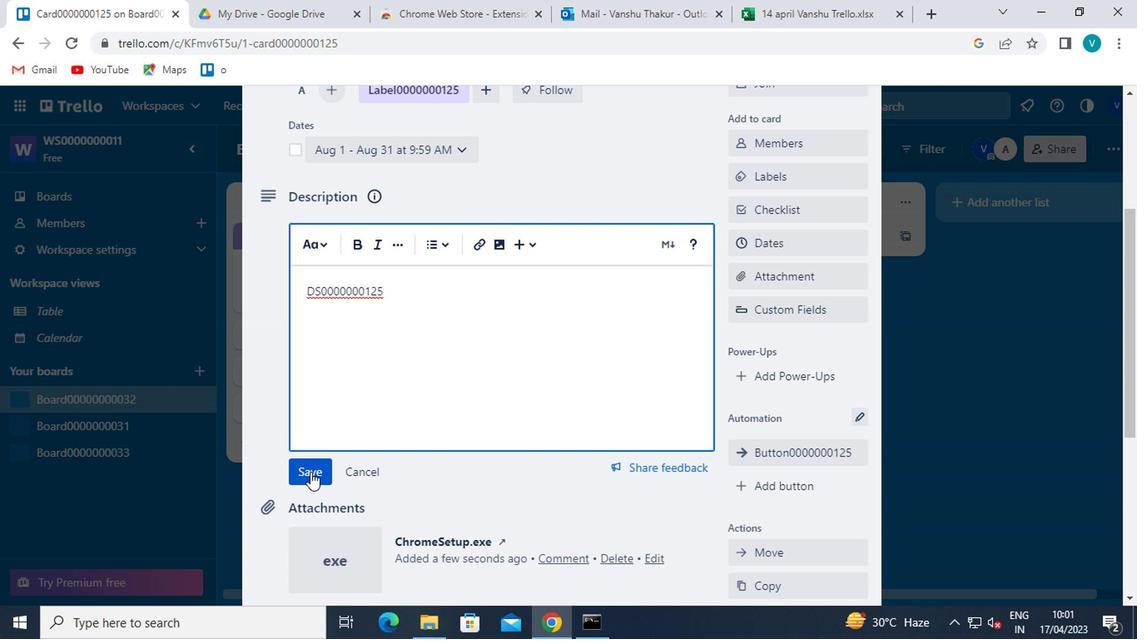 
Action: Mouse scrolled (307, 472) with delta (0, 0)
Screenshot: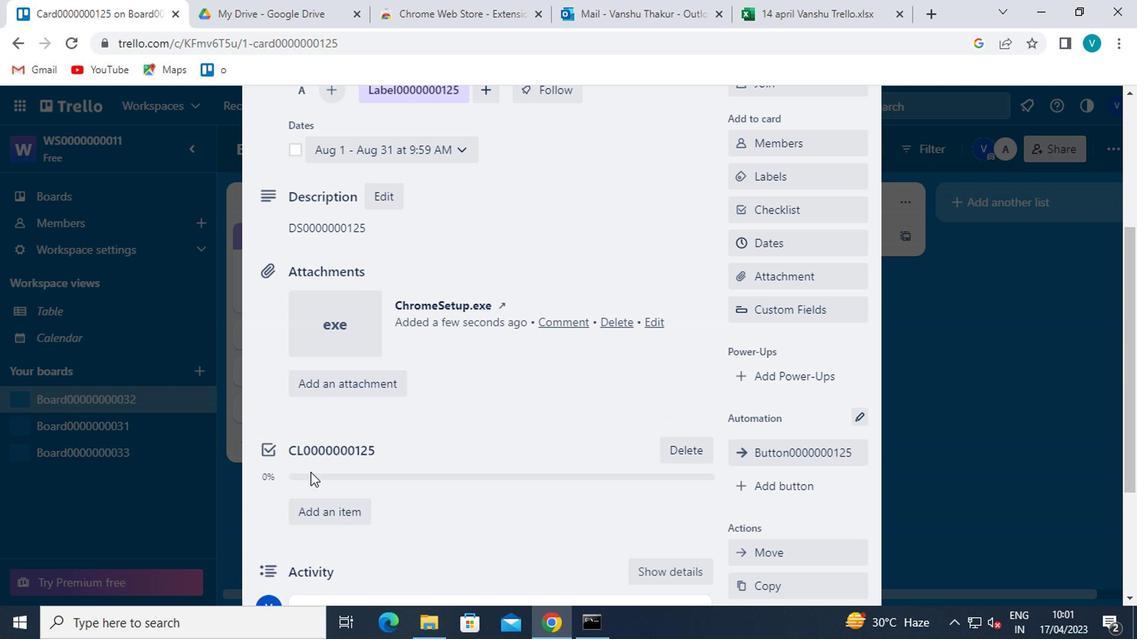 
Action: Mouse scrolled (307, 472) with delta (0, 0)
Screenshot: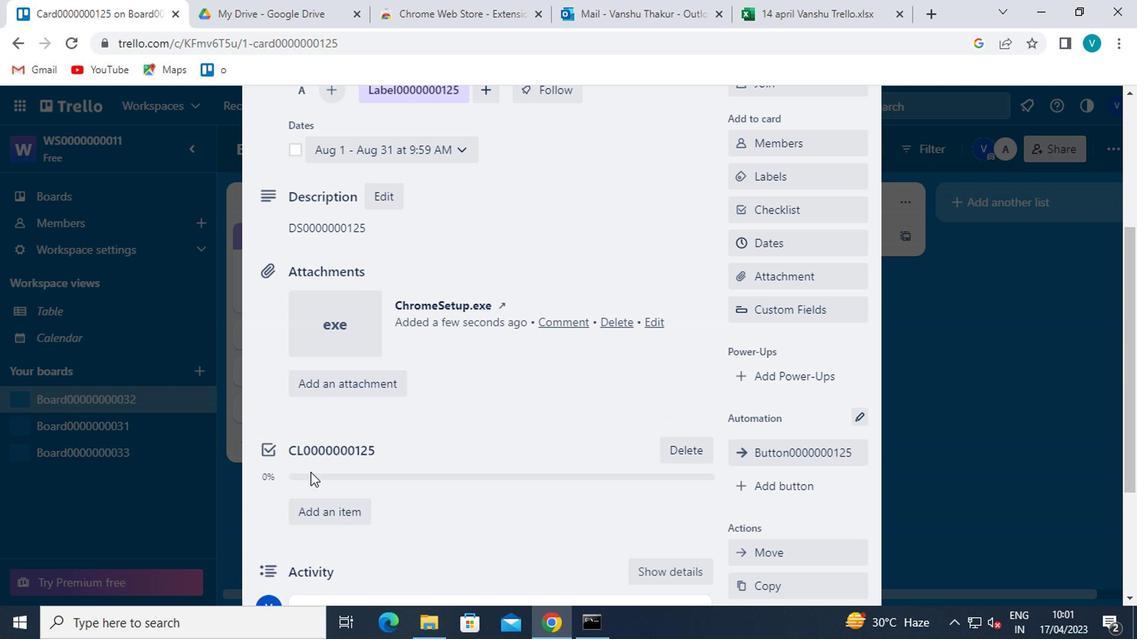 
Action: Mouse moved to (334, 456)
Screenshot: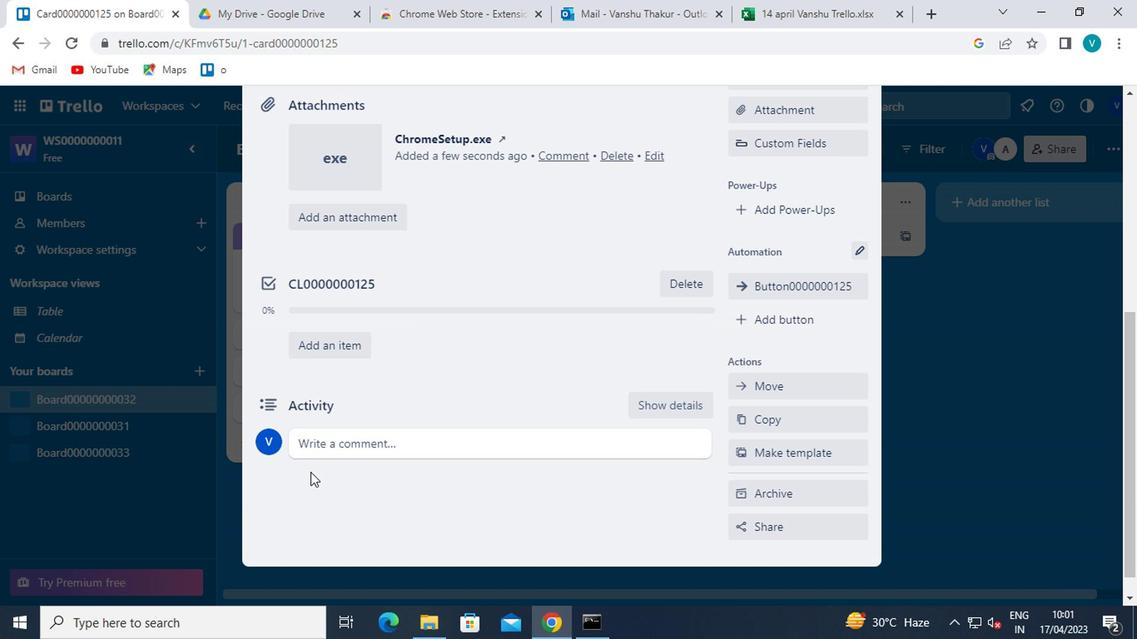 
Action: Mouse pressed left at (334, 456)
Screenshot: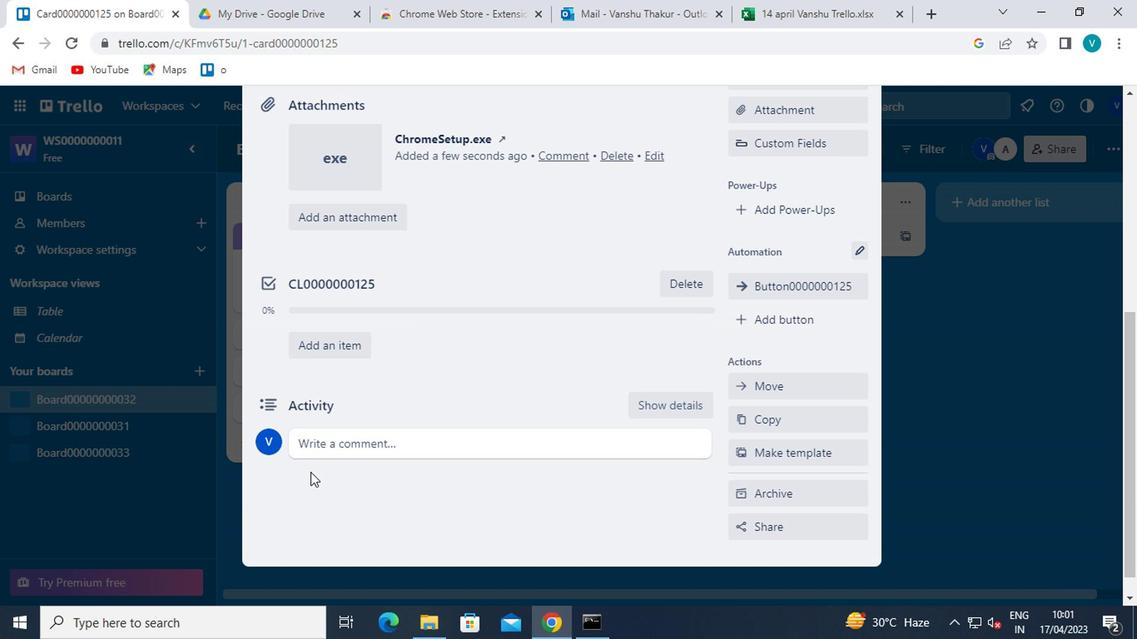 
Action: Key pressed <Key.shift>CM0000000124<Key.backspace>5
Screenshot: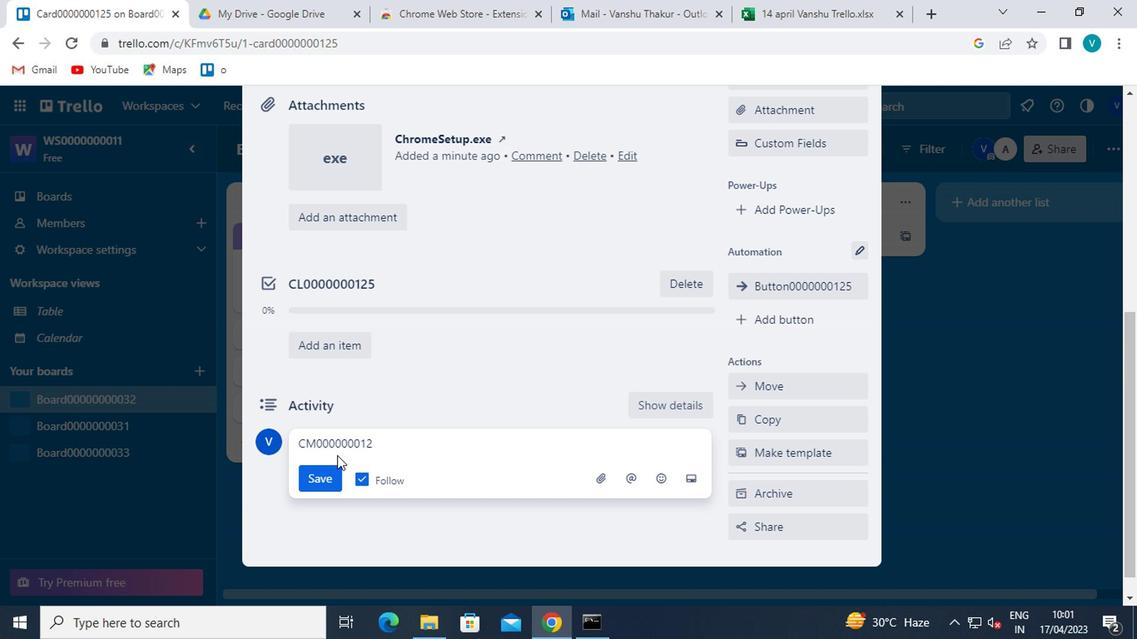 
Action: Mouse moved to (322, 474)
Screenshot: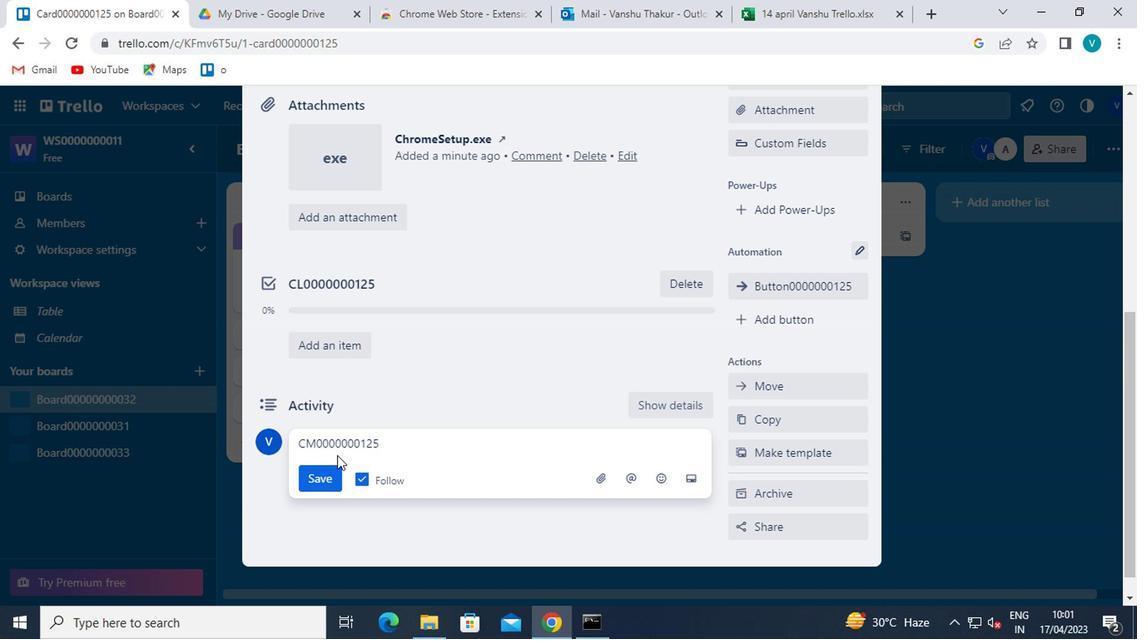
Action: Mouse pressed left at (322, 474)
Screenshot: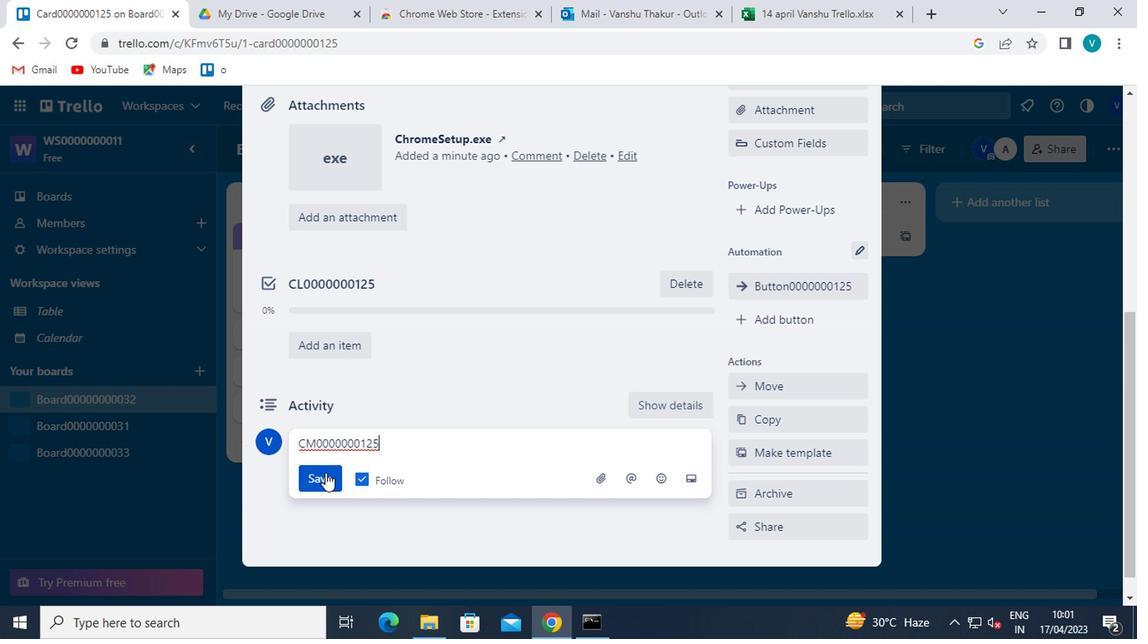 
